 Task: Add Attachment from Trello to Card Card0000000150 in Board Board0000000038 in Workspace WS0000000013 in Trello. Add Cover Blue to Card Card0000000150 in Board Board0000000038 in Workspace WS0000000013 in Trello. Add "Copy Card To …" Button titled Button0000000150 to "bottom" of the list "To Do" to Card Card0000000150 in Board Board0000000038 in Workspace WS0000000013 in Trello. Add Description DS0000000150 to Card Card0000000150 in Board Board0000000038 in Workspace WS0000000013 in Trello. Add Comment CM0000000150 to Card Card0000000150 in Board Board0000000038 in Workspace WS0000000013 in Trello
Action: Mouse moved to (797, 361)
Screenshot: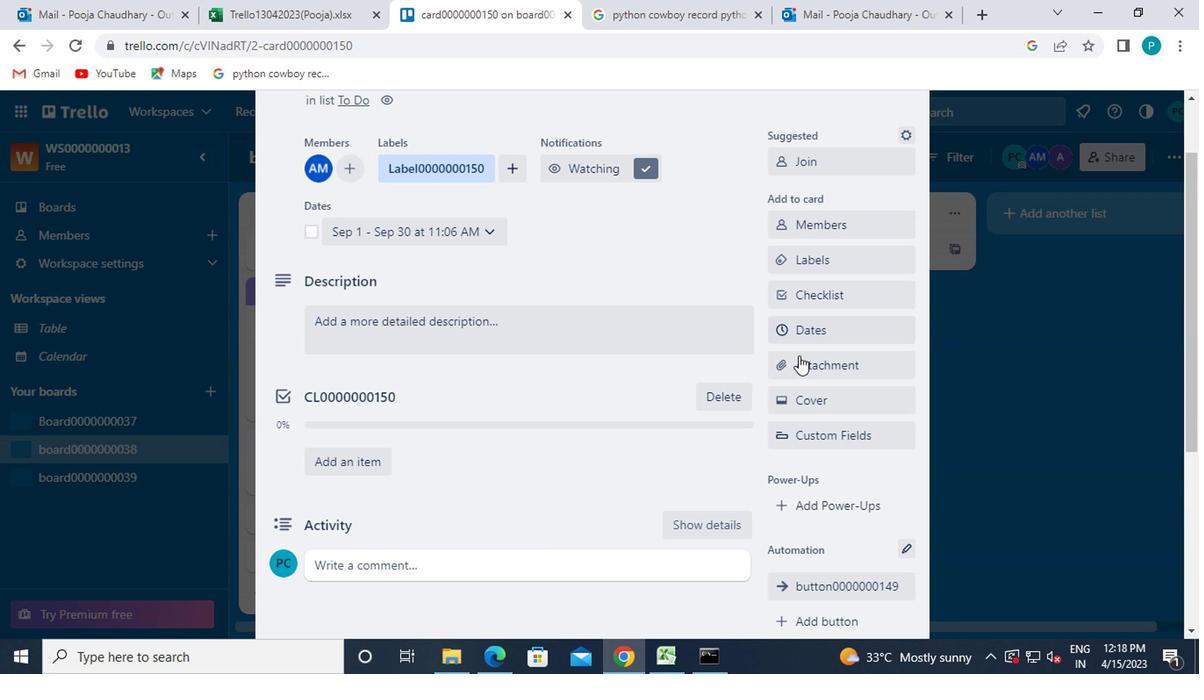 
Action: Mouse pressed left at (797, 361)
Screenshot: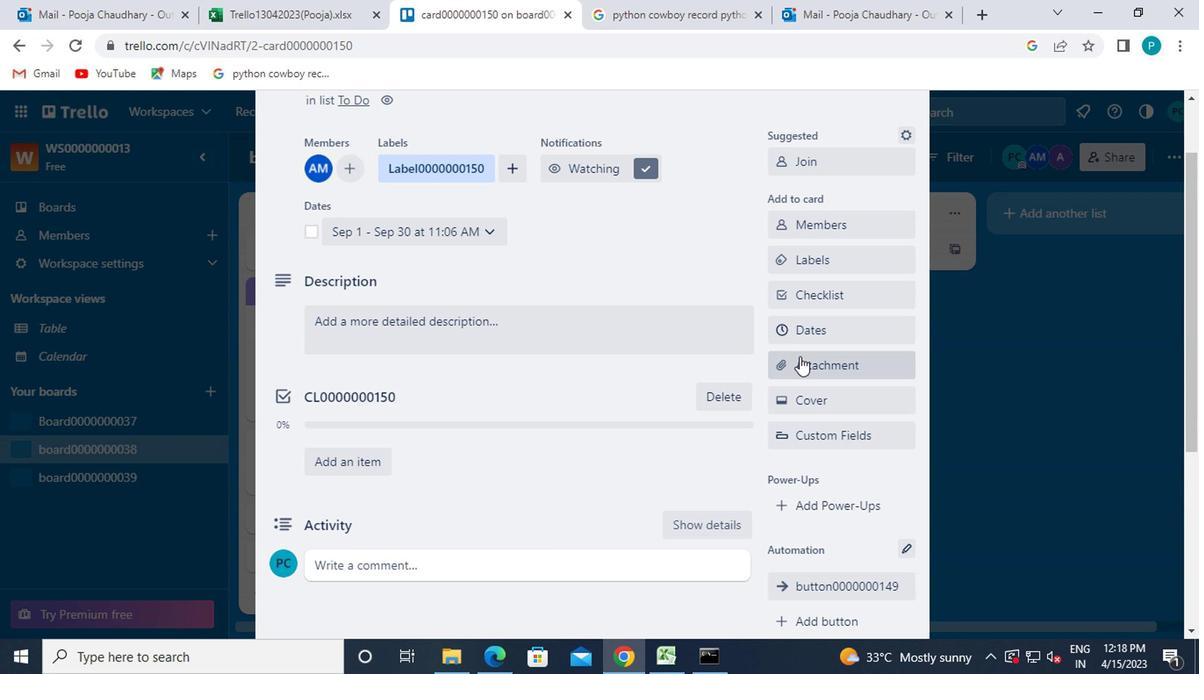 
Action: Mouse moved to (795, 216)
Screenshot: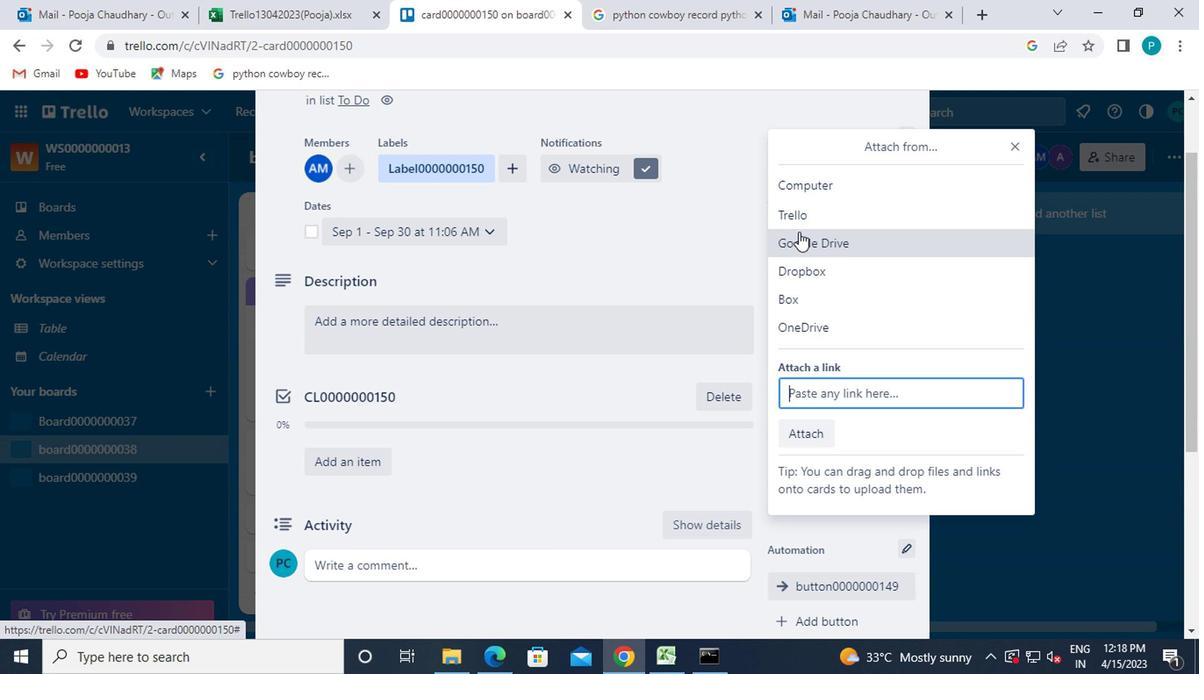 
Action: Mouse pressed left at (795, 216)
Screenshot: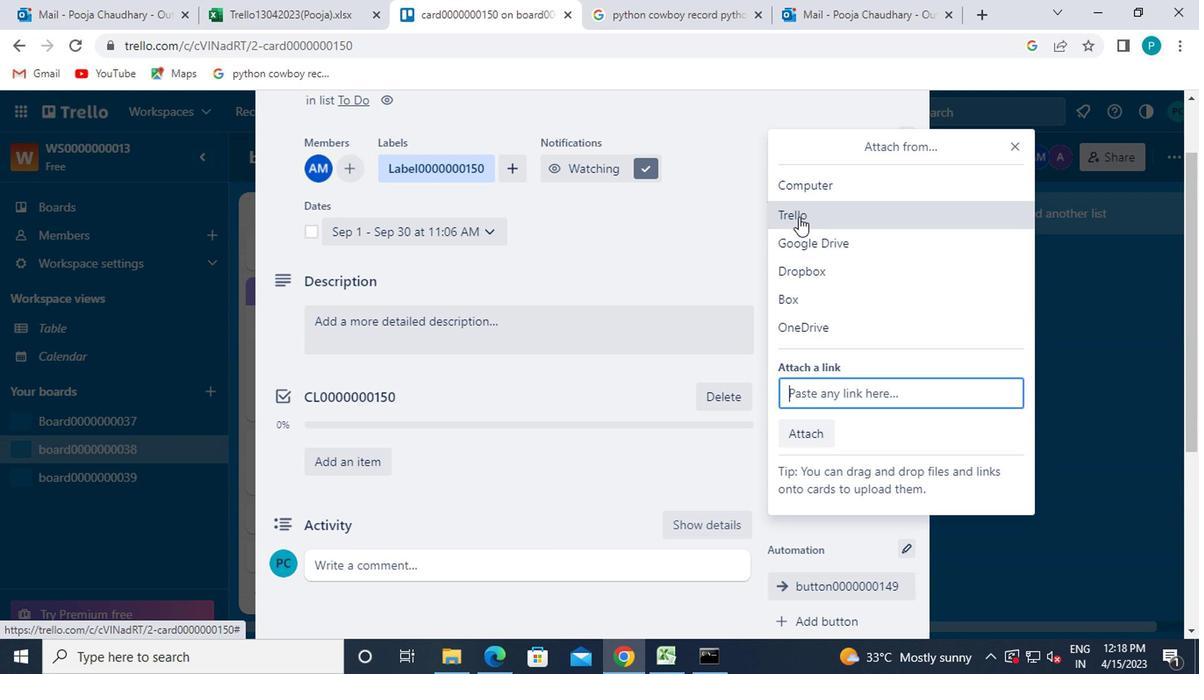 
Action: Mouse moved to (822, 314)
Screenshot: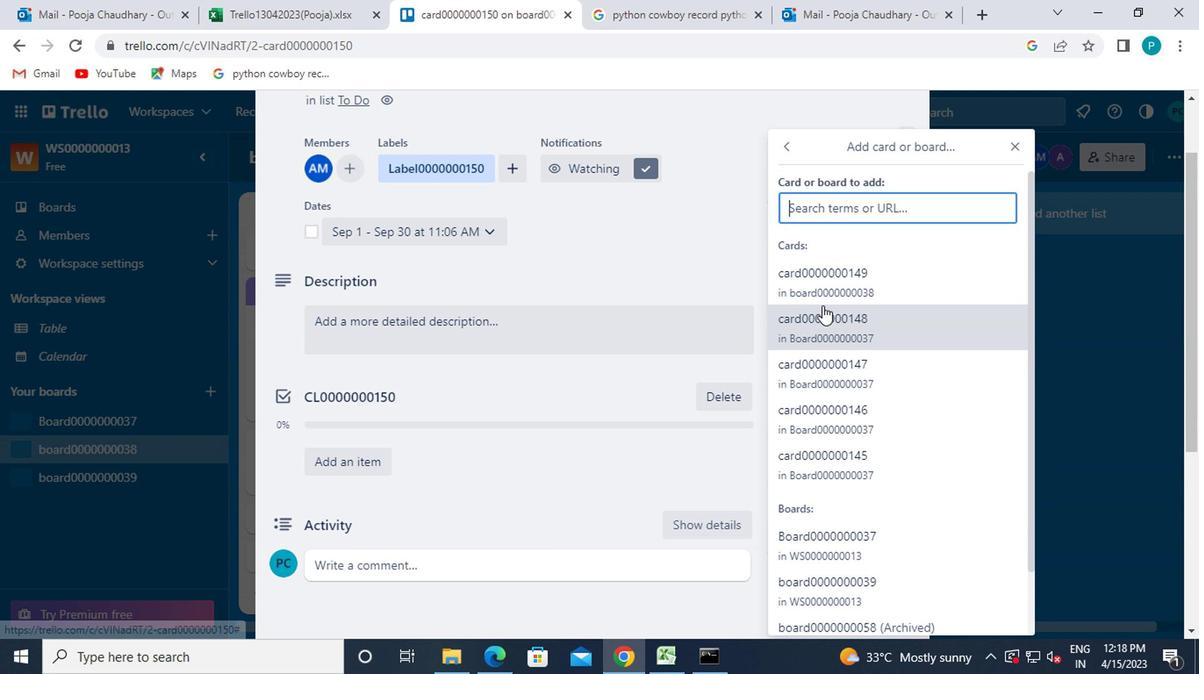 
Action: Mouse pressed left at (822, 314)
Screenshot: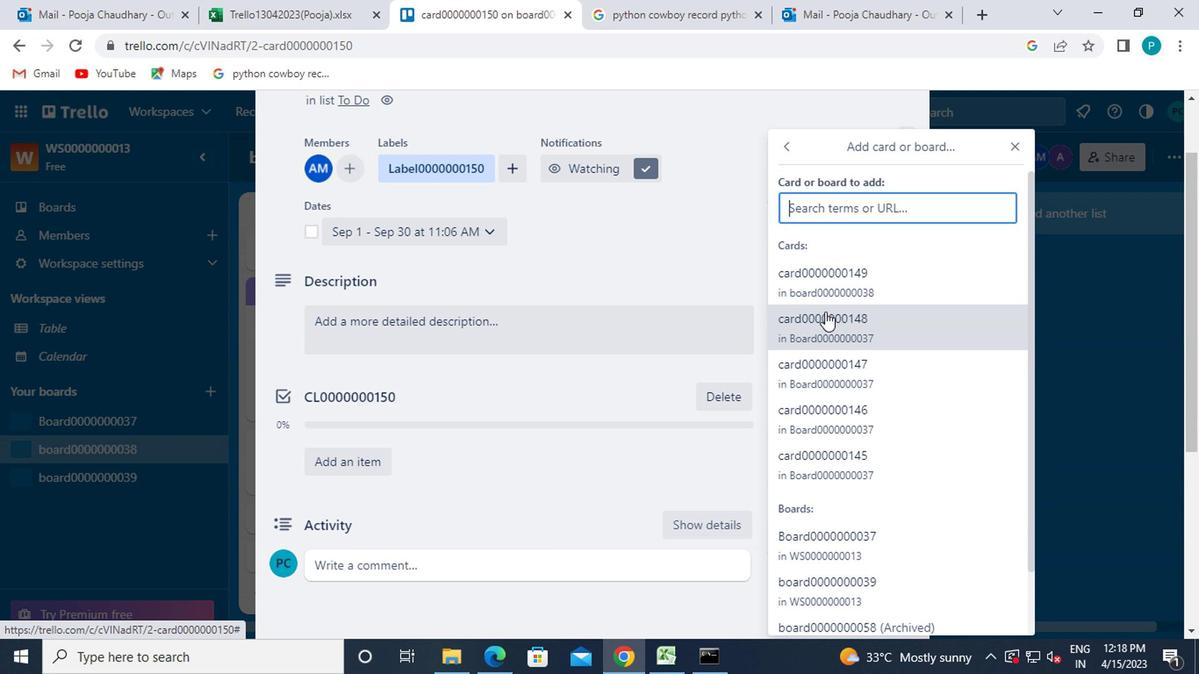 
Action: Mouse moved to (864, 294)
Screenshot: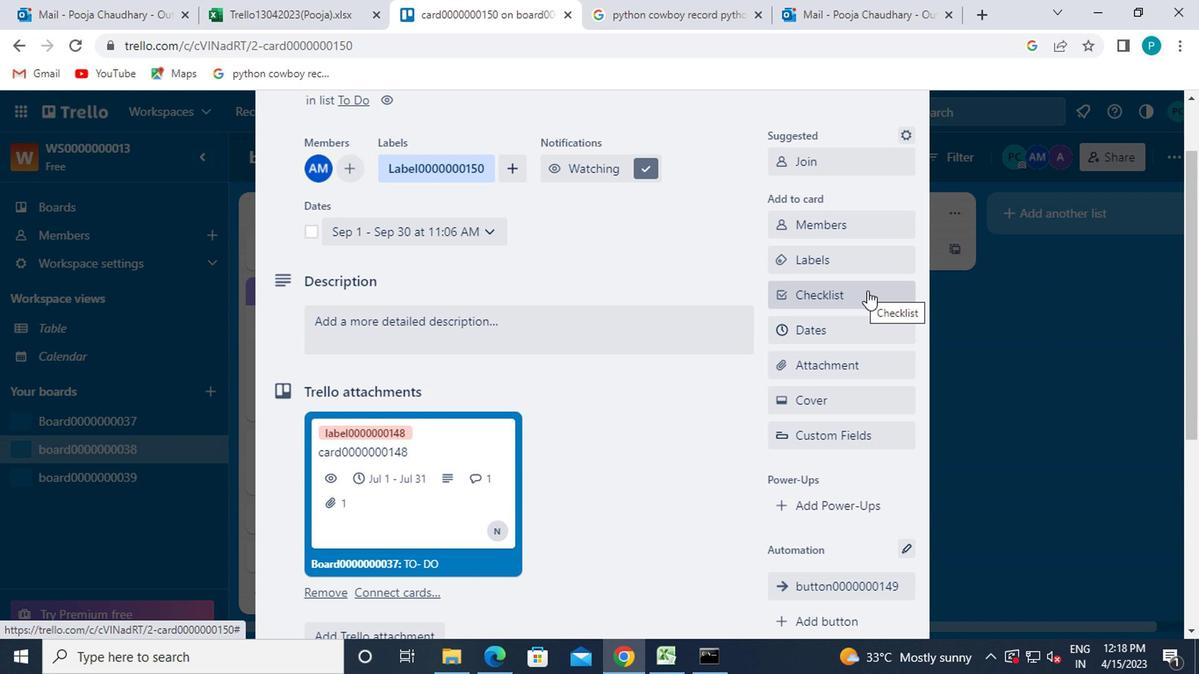 
Action: Mouse scrolled (864, 293) with delta (0, -1)
Screenshot: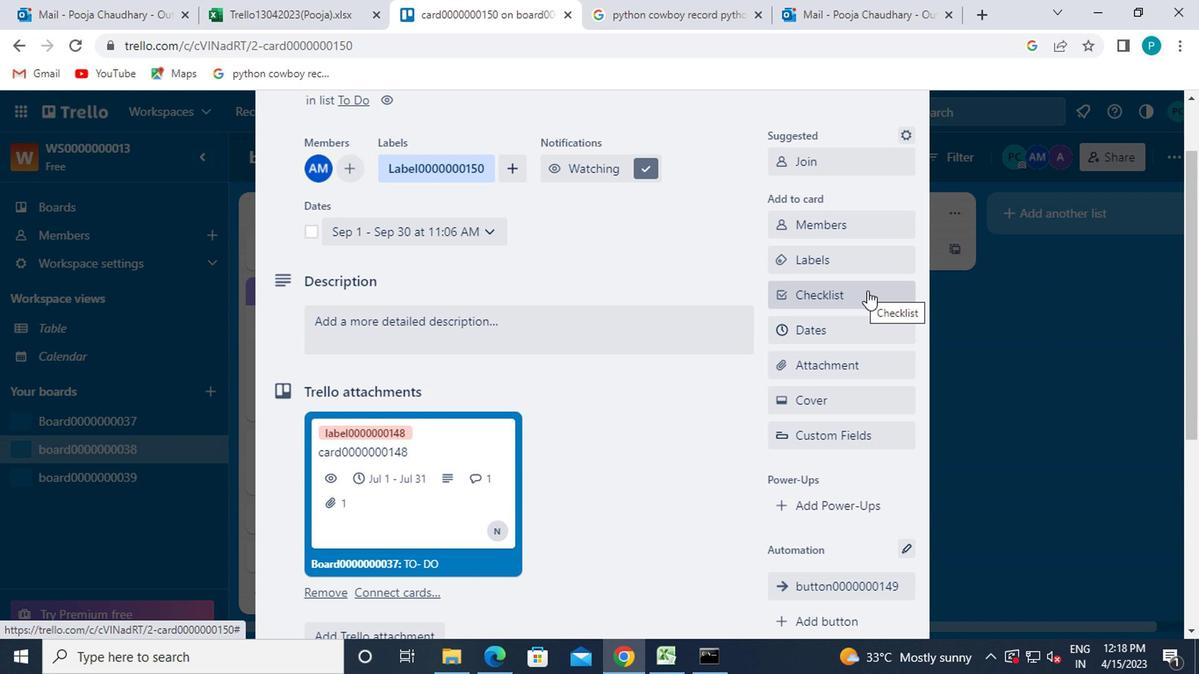 
Action: Mouse moved to (864, 295)
Screenshot: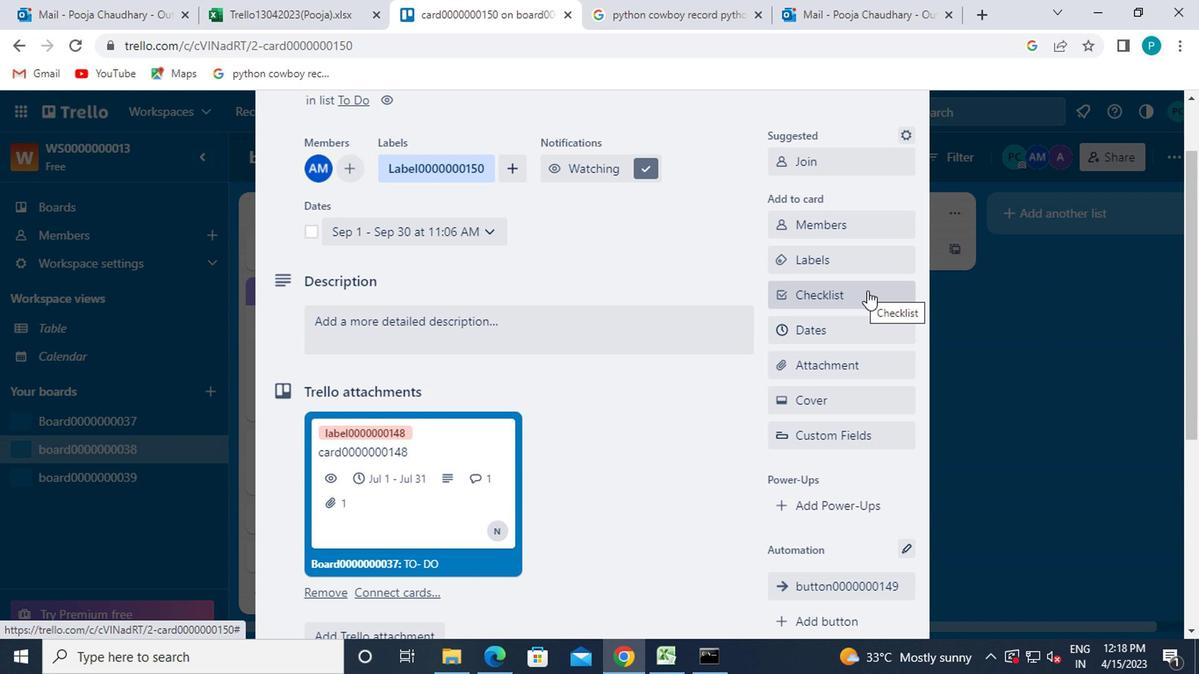 
Action: Mouse scrolled (864, 294) with delta (0, 0)
Screenshot: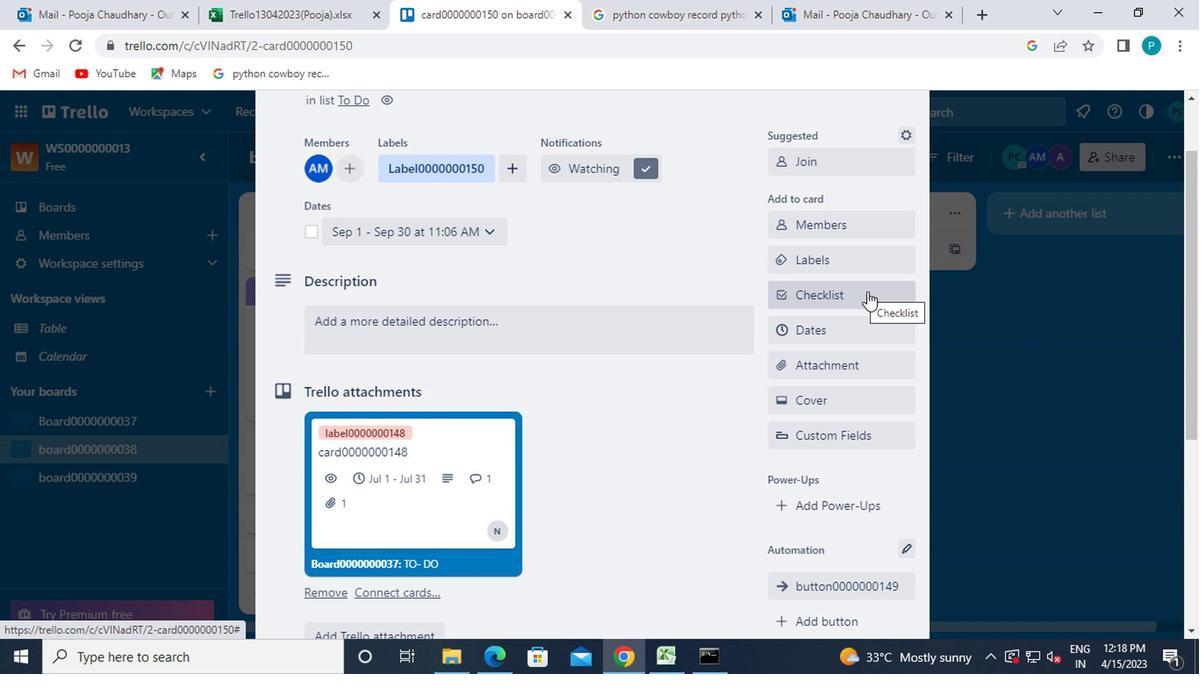 
Action: Mouse moved to (818, 227)
Screenshot: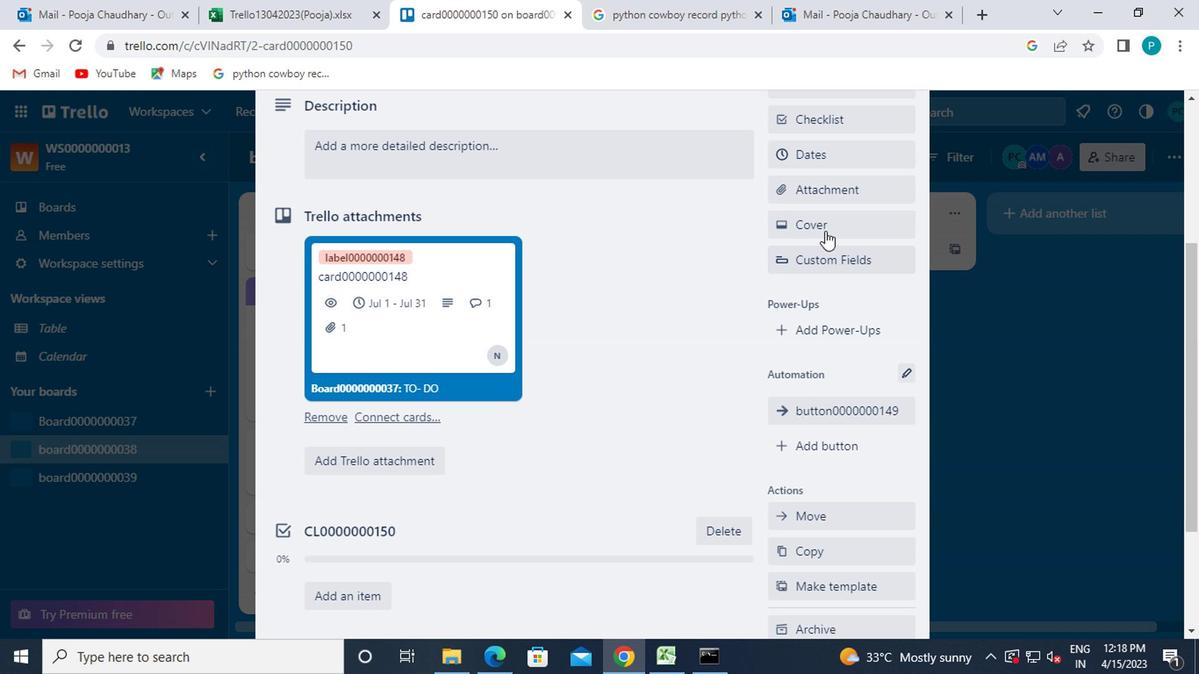 
Action: Mouse pressed left at (818, 227)
Screenshot: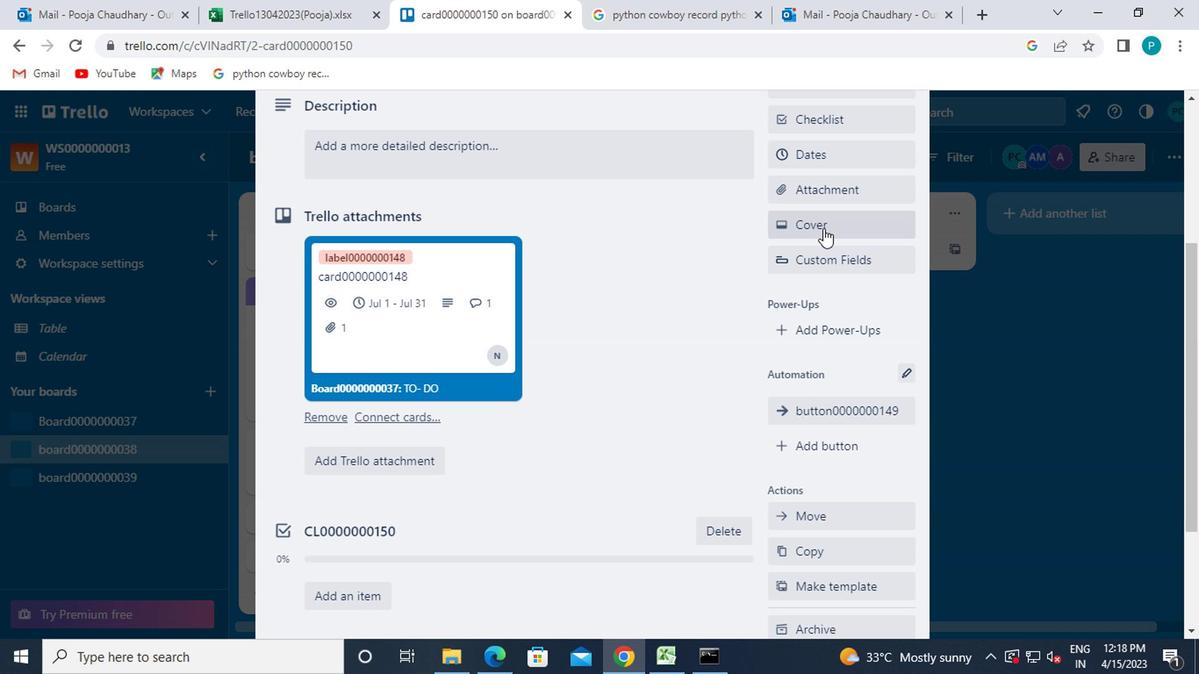 
Action: Mouse moved to (809, 333)
Screenshot: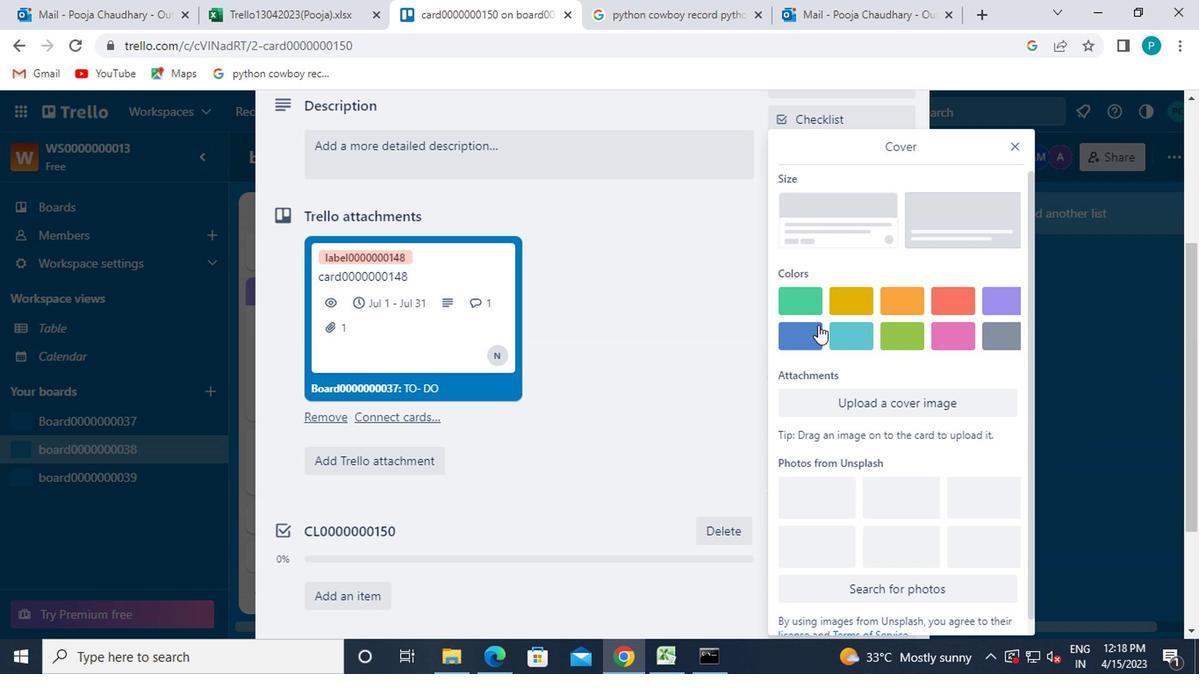 
Action: Mouse pressed left at (809, 333)
Screenshot: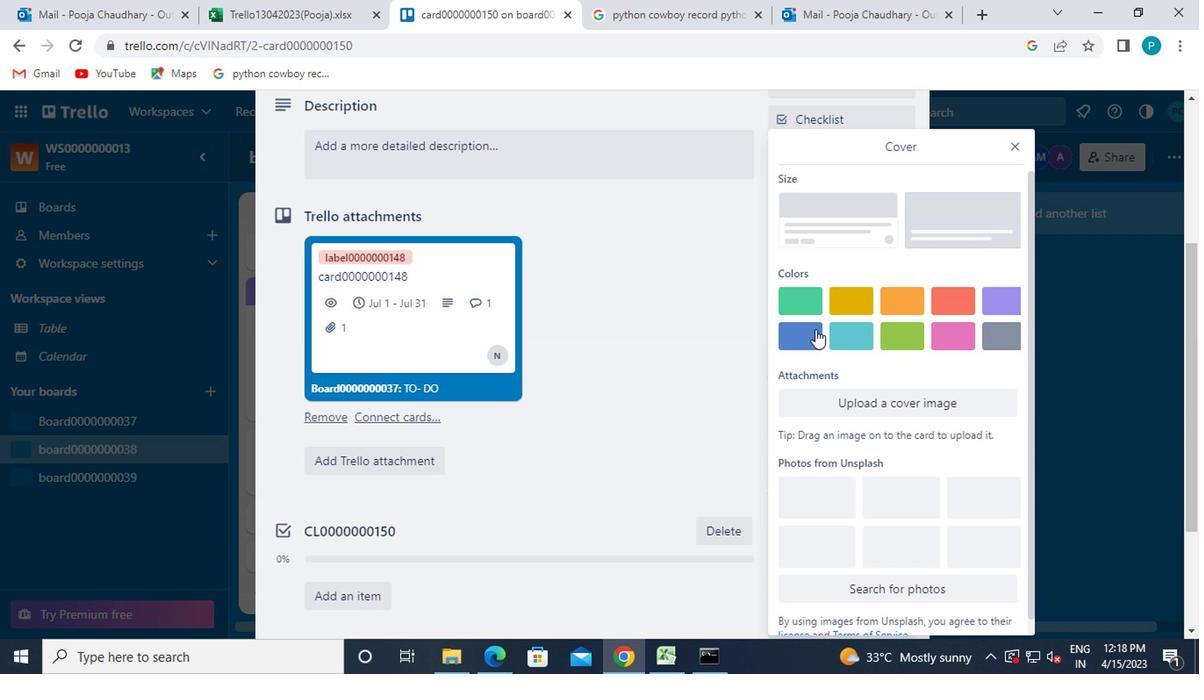 
Action: Mouse moved to (1005, 145)
Screenshot: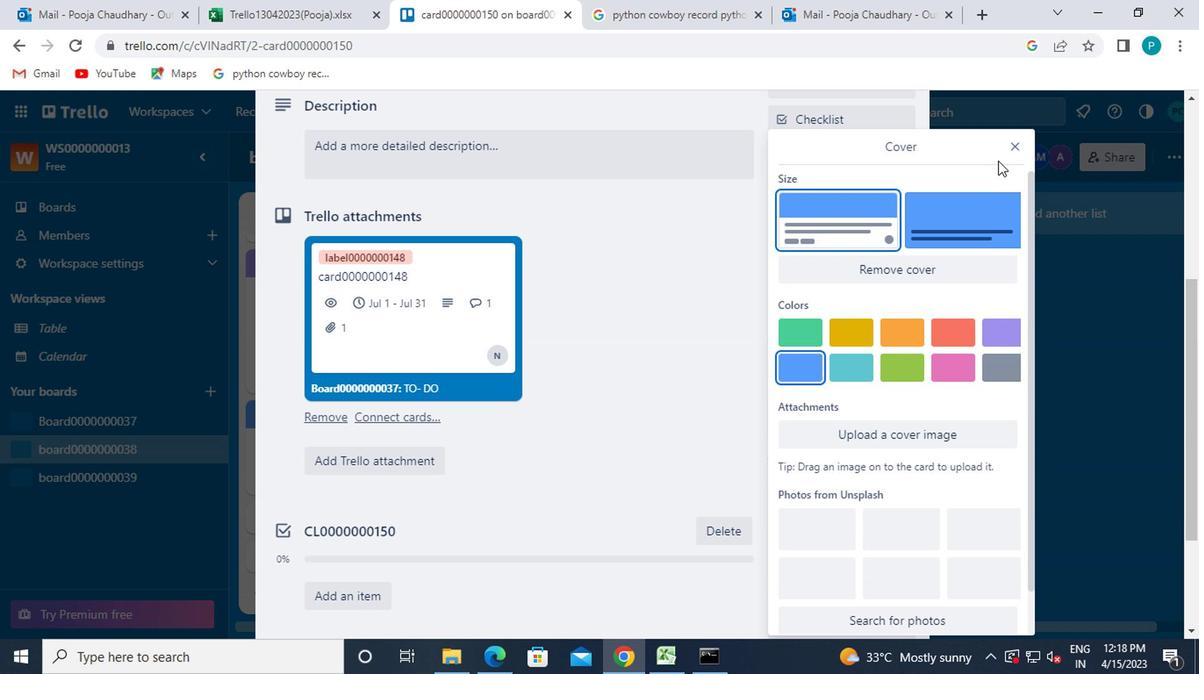 
Action: Mouse pressed left at (1005, 145)
Screenshot: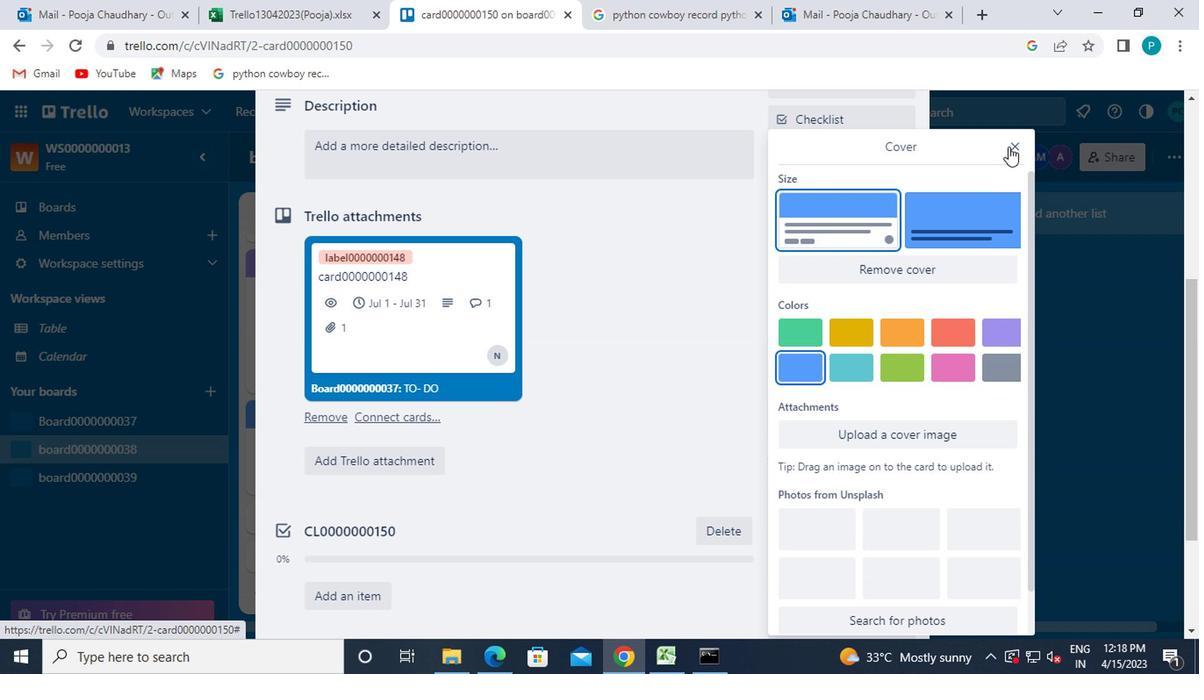 
Action: Mouse moved to (814, 418)
Screenshot: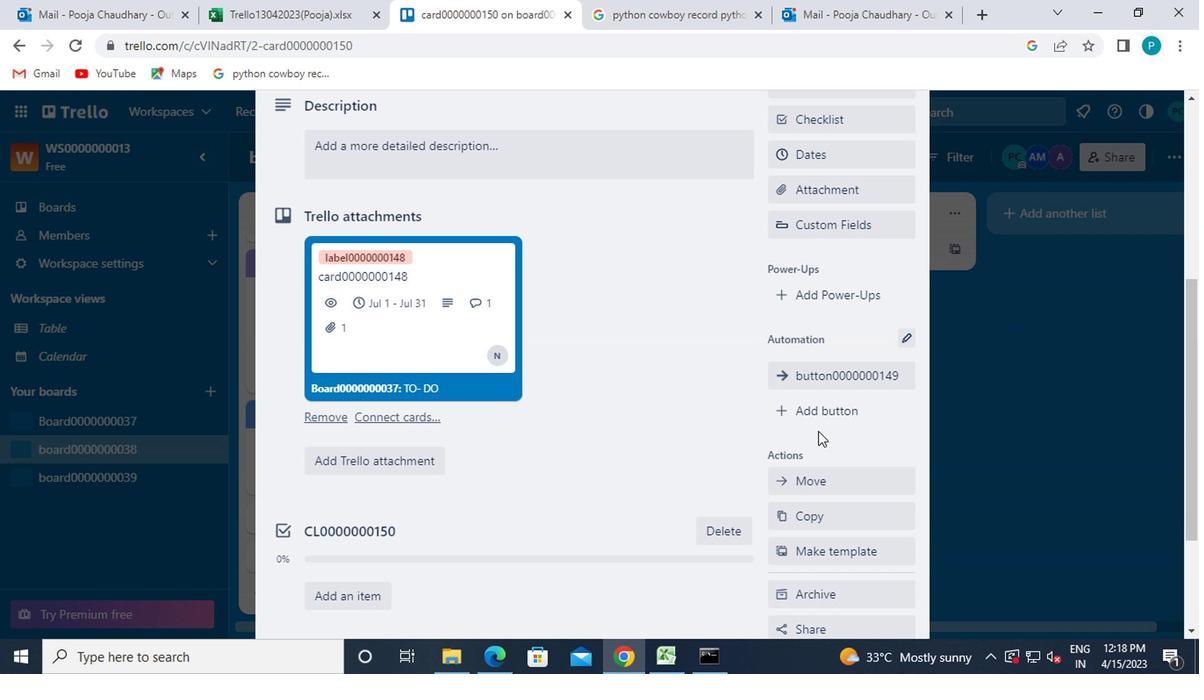 
Action: Mouse pressed left at (814, 418)
Screenshot: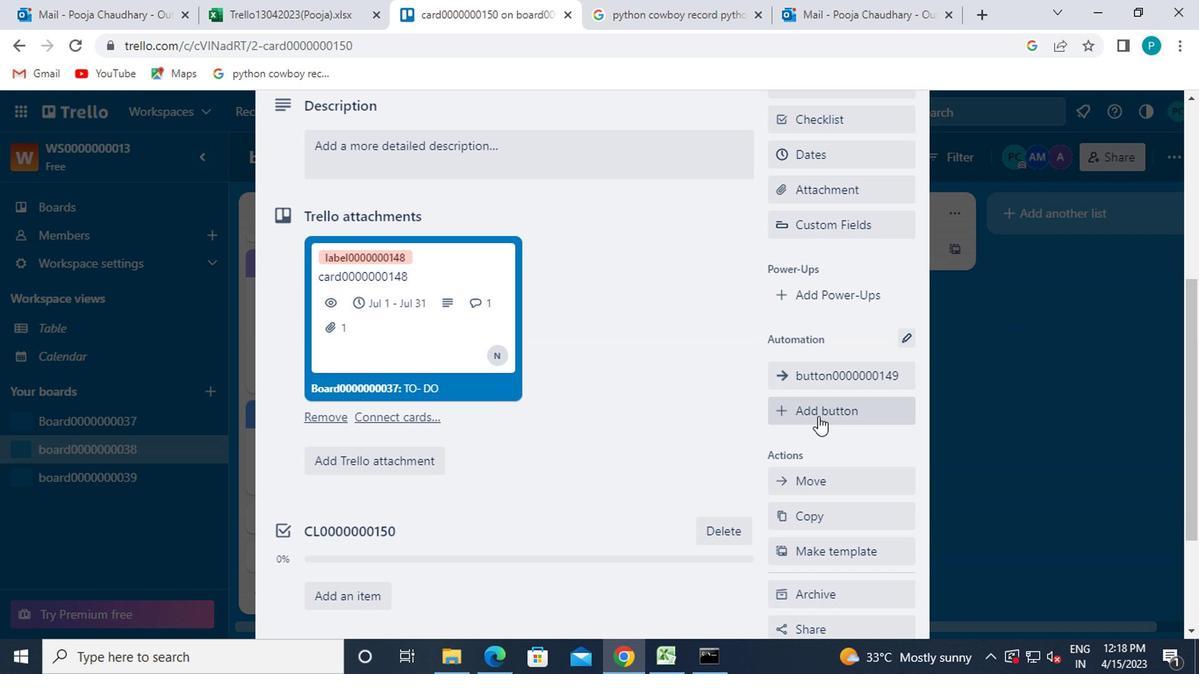 
Action: Mouse moved to (825, 254)
Screenshot: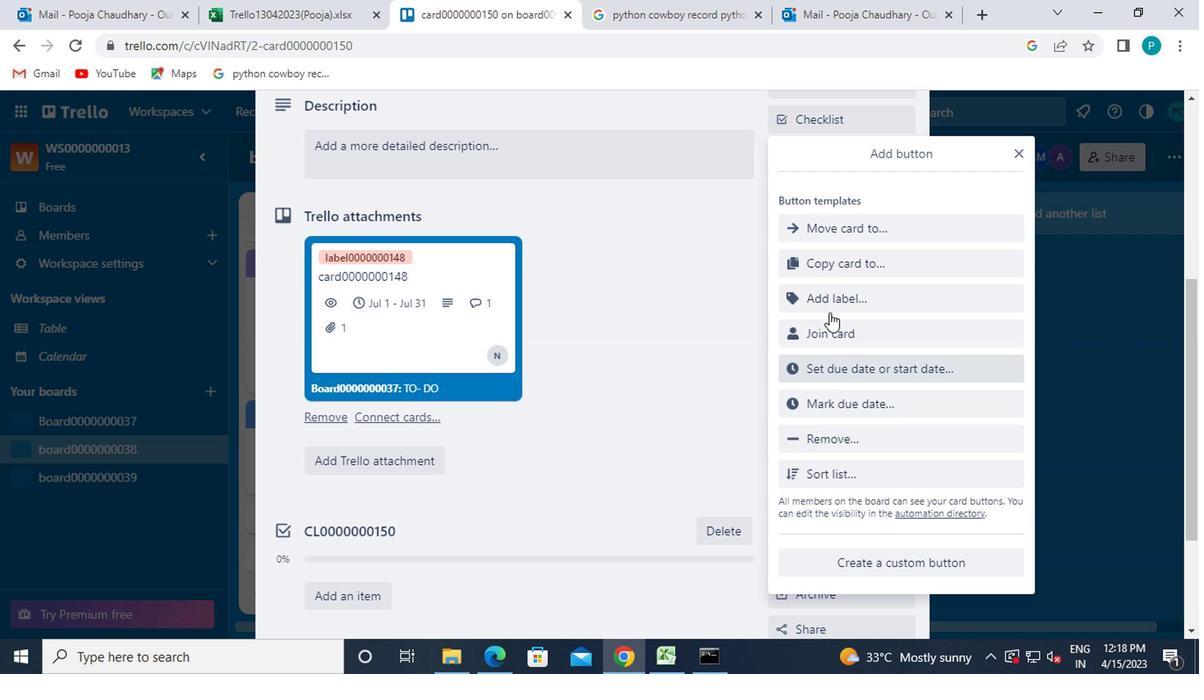 
Action: Mouse pressed left at (825, 254)
Screenshot: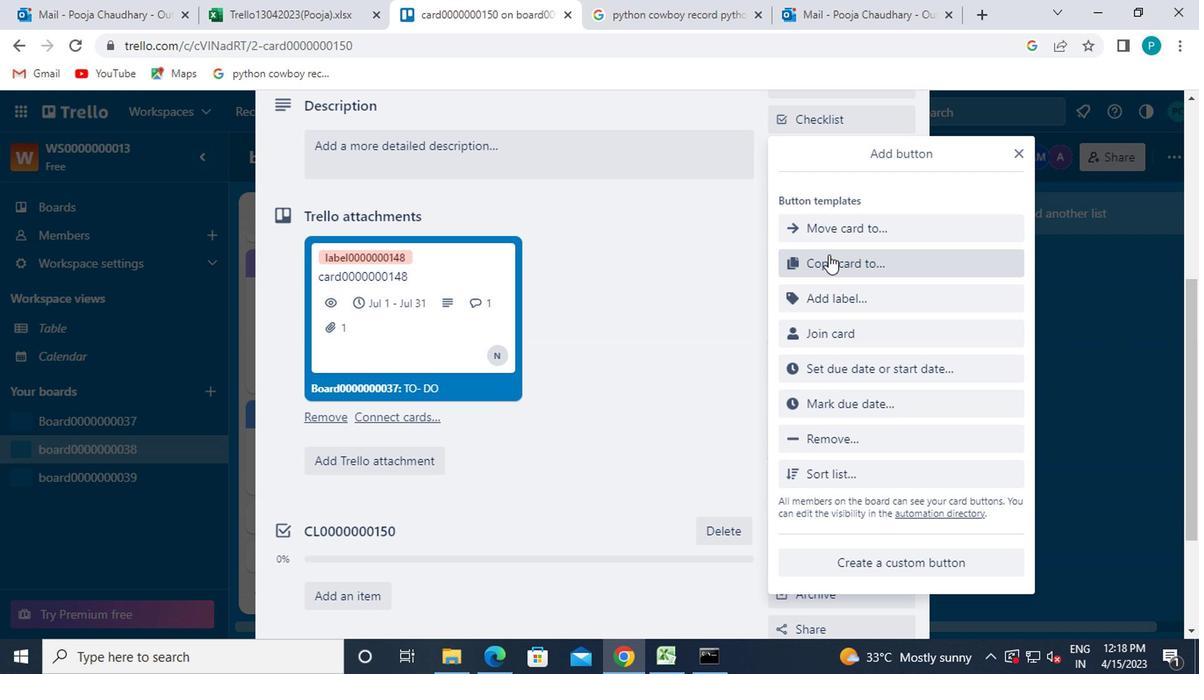 
Action: Mouse moved to (830, 221)
Screenshot: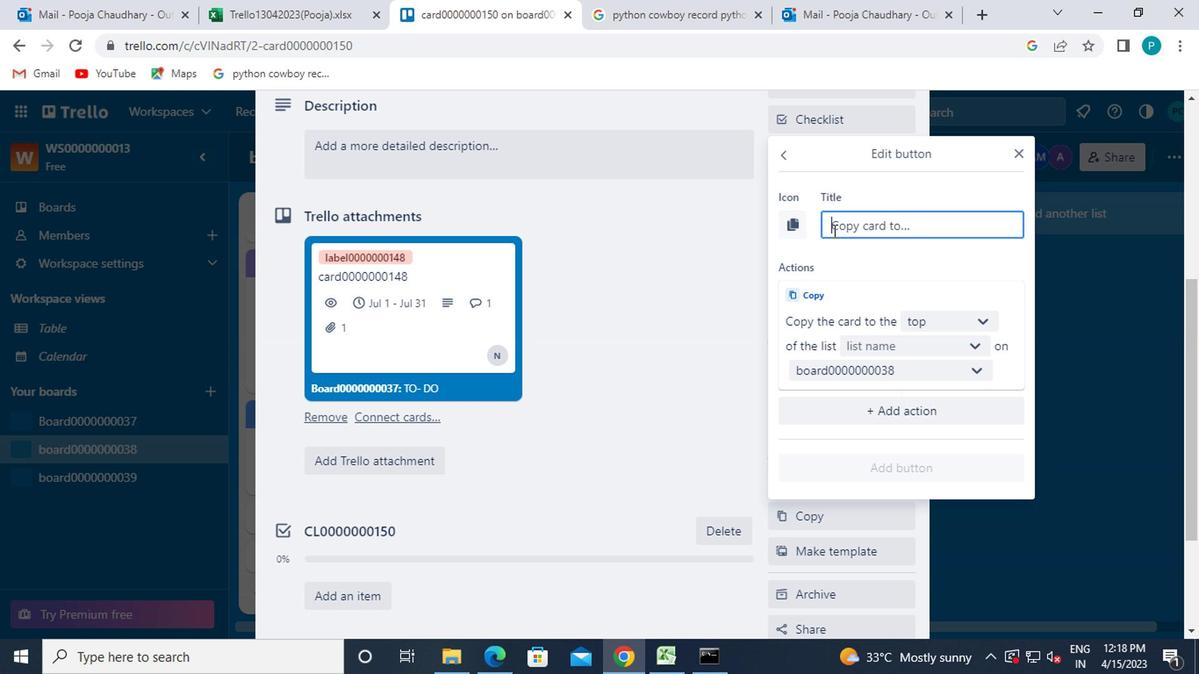 
Action: Mouse pressed left at (830, 221)
Screenshot: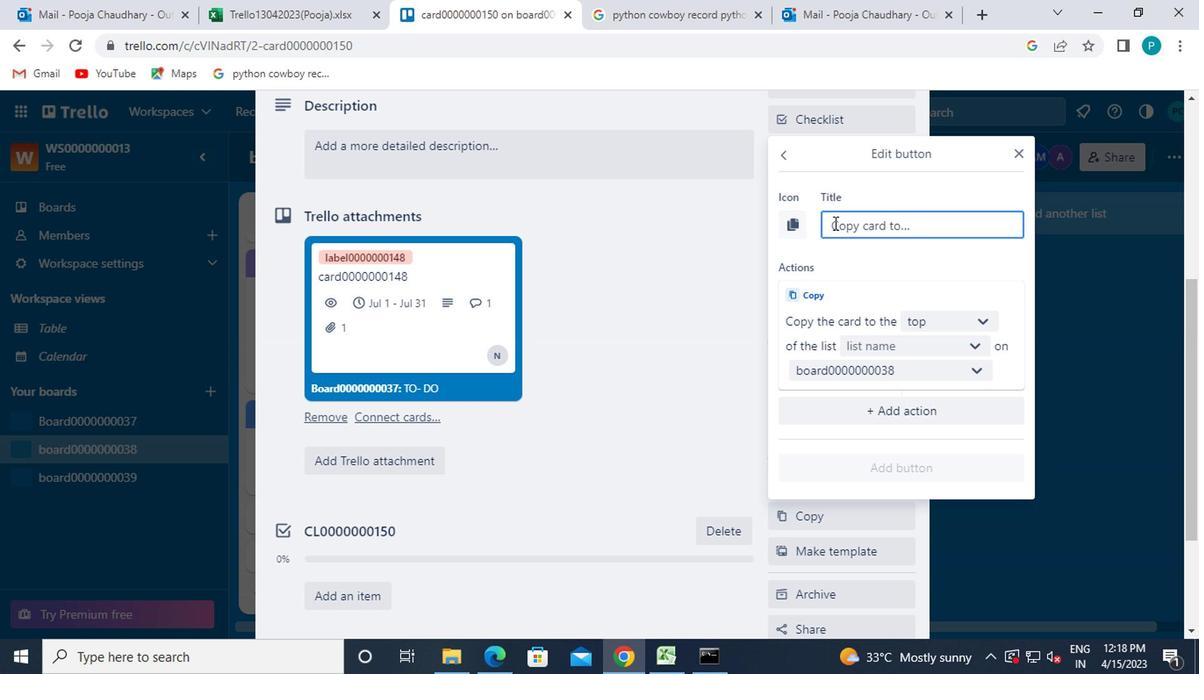 
Action: Key pressed button0000000150
Screenshot: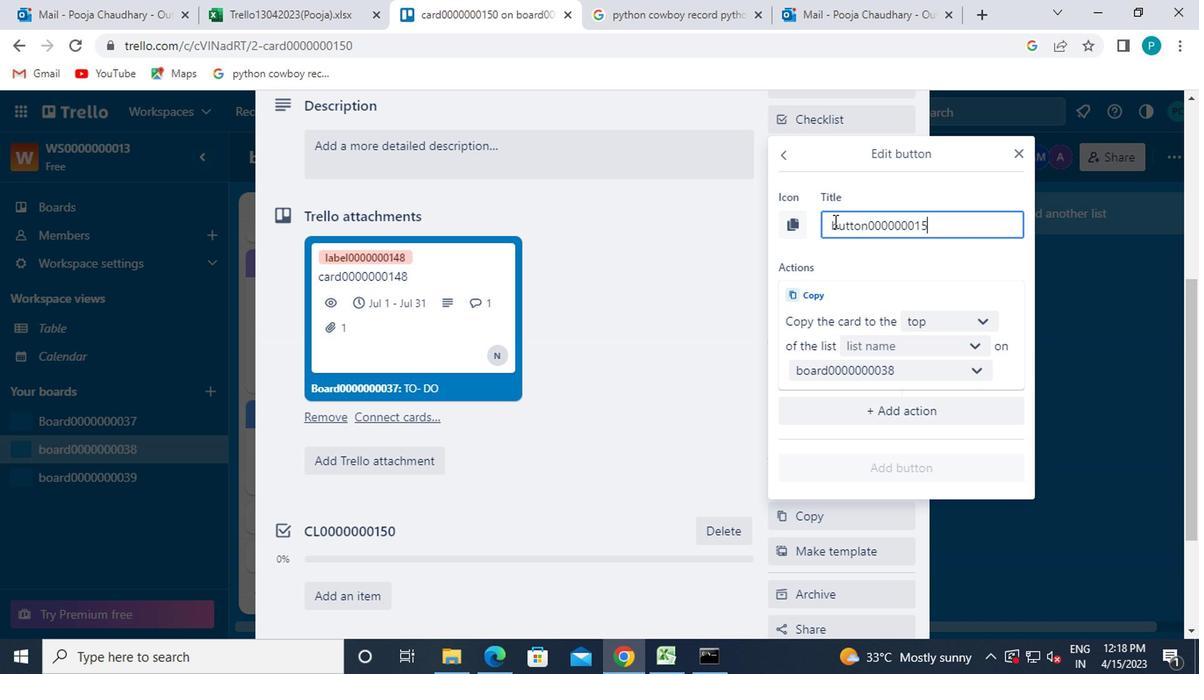 
Action: Mouse moved to (920, 316)
Screenshot: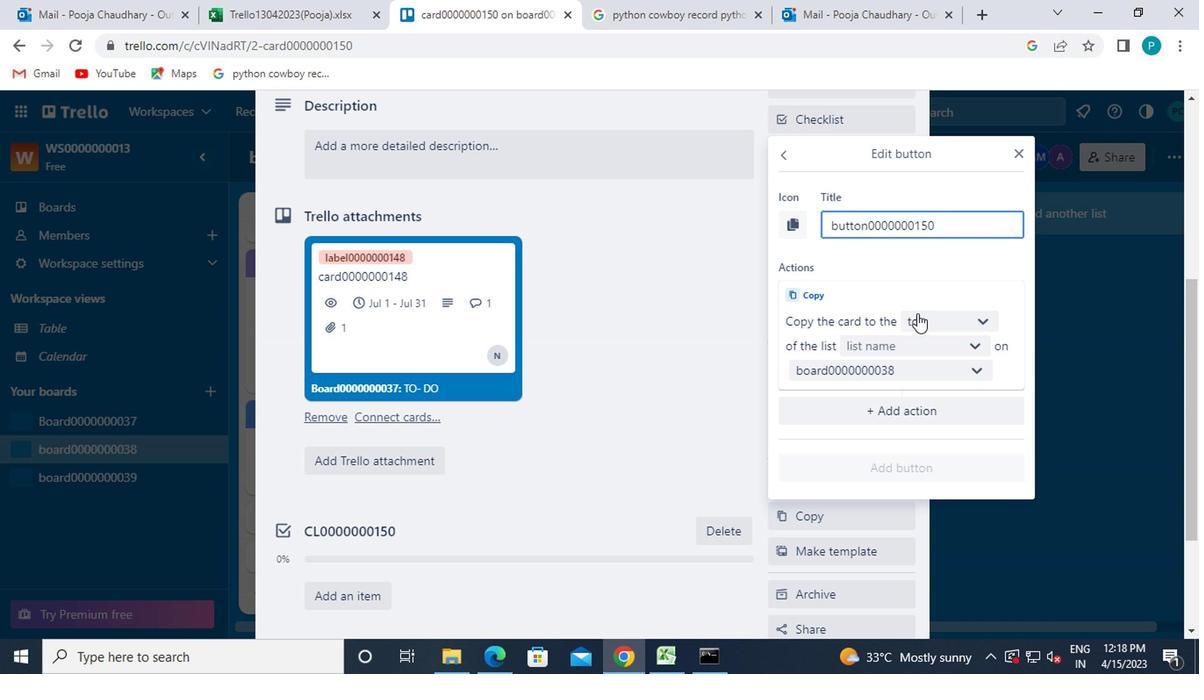 
Action: Mouse pressed left at (920, 316)
Screenshot: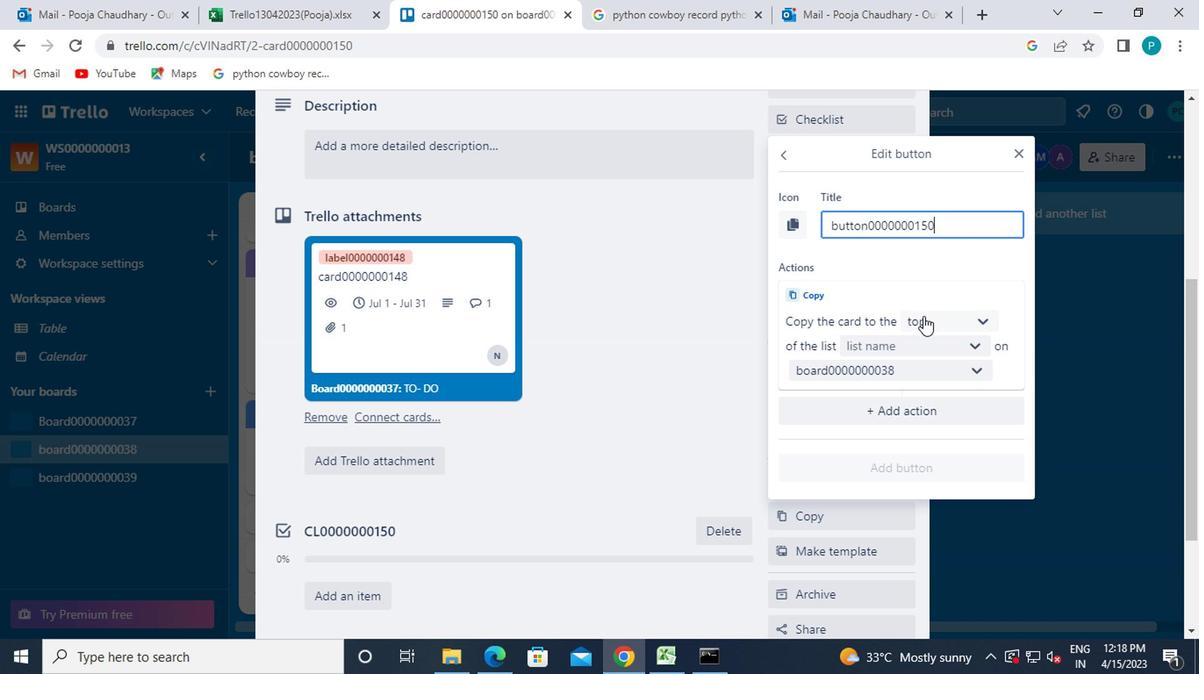 
Action: Mouse moved to (932, 384)
Screenshot: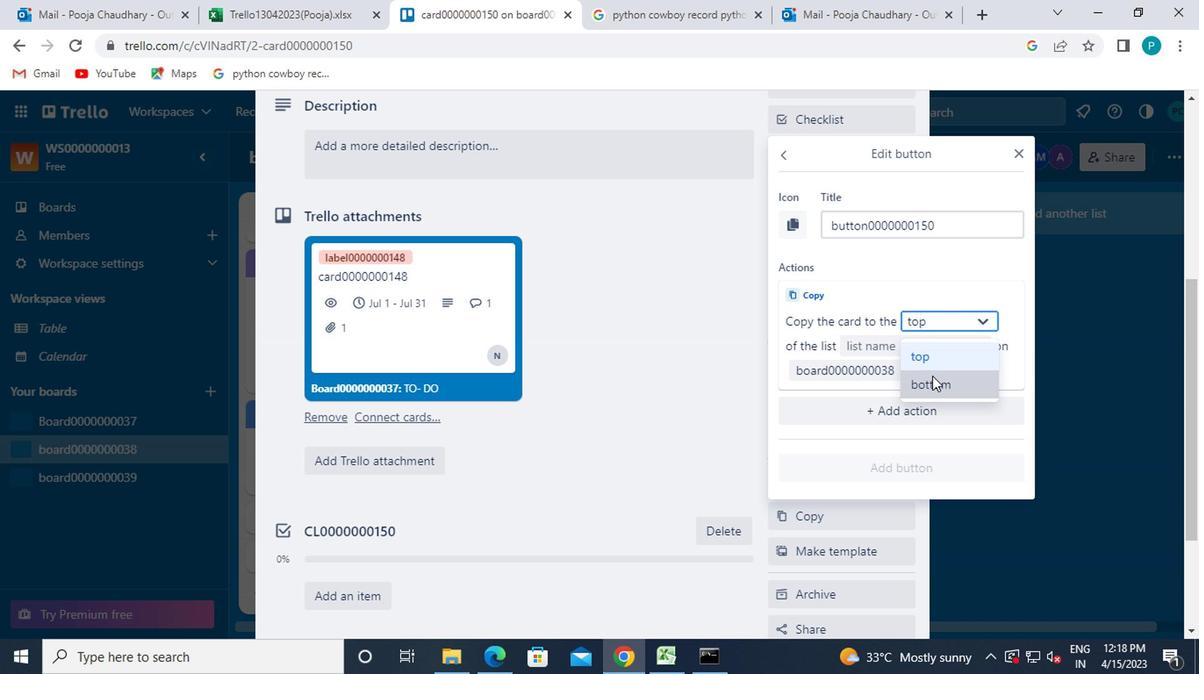 
Action: Mouse pressed left at (932, 384)
Screenshot: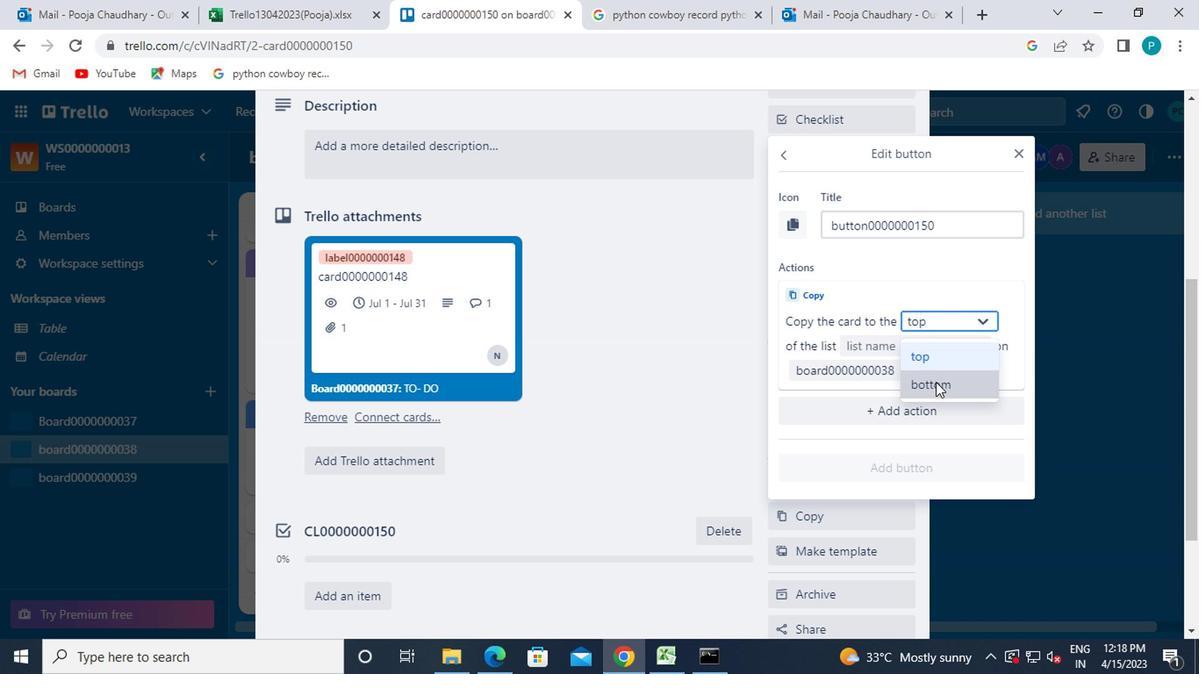 
Action: Mouse moved to (897, 353)
Screenshot: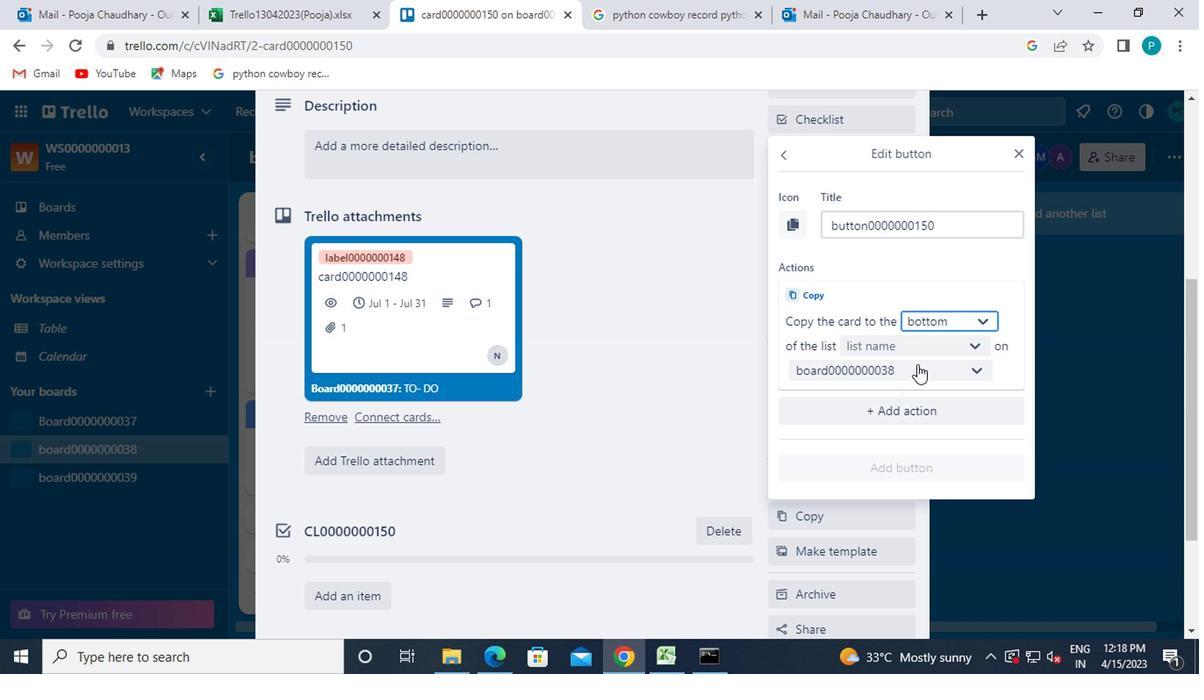 
Action: Mouse pressed left at (897, 353)
Screenshot: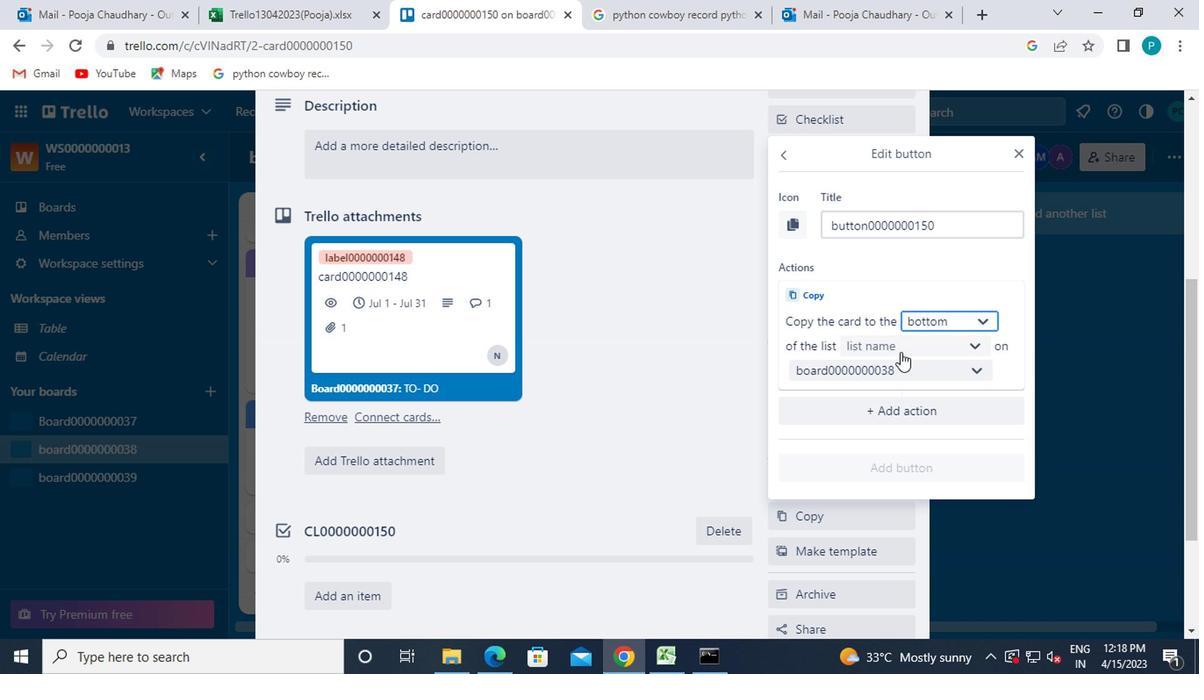 
Action: Mouse moved to (918, 382)
Screenshot: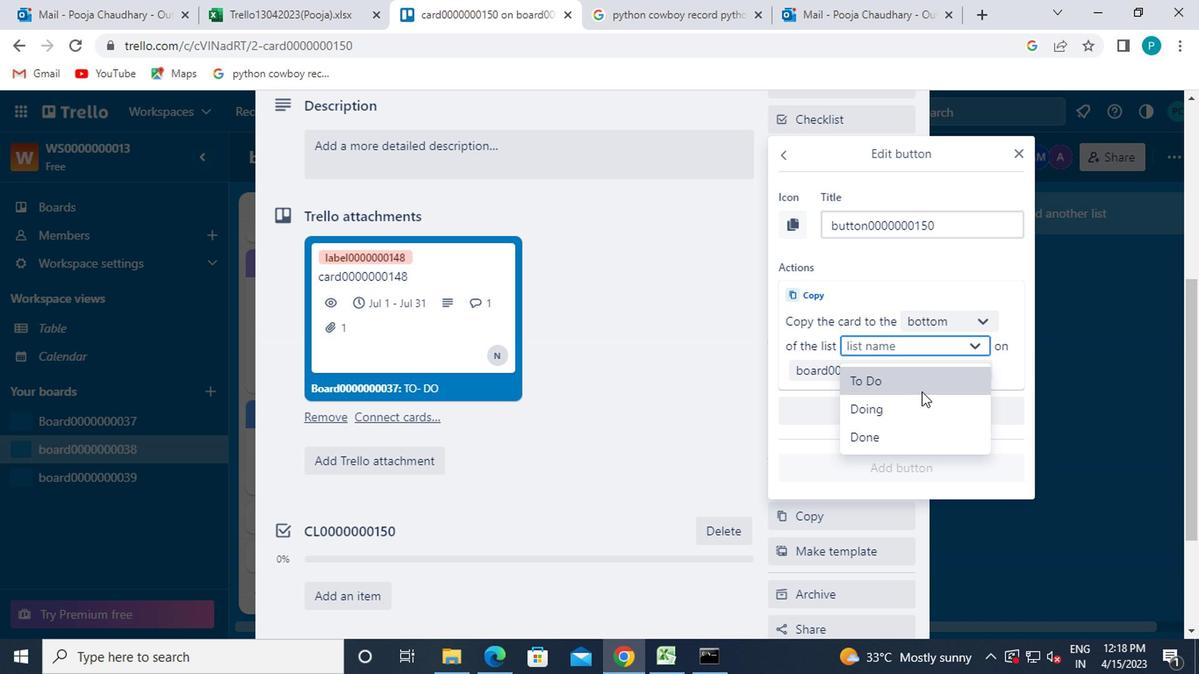 
Action: Mouse pressed left at (918, 382)
Screenshot: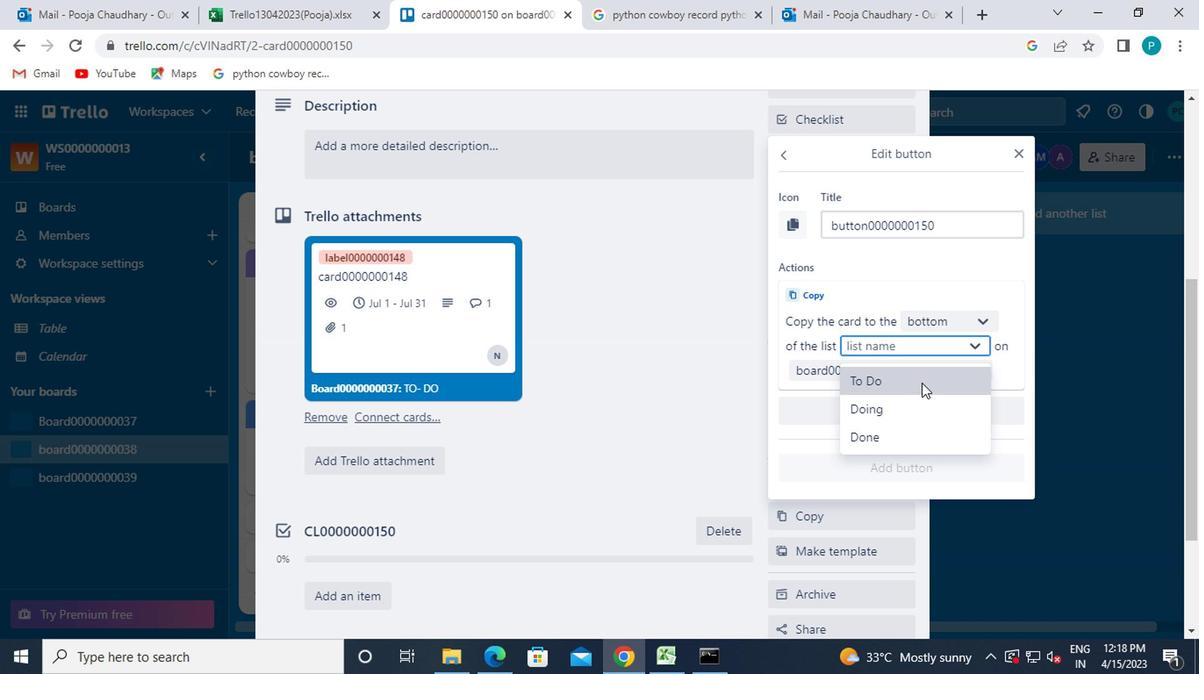 
Action: Mouse moved to (879, 468)
Screenshot: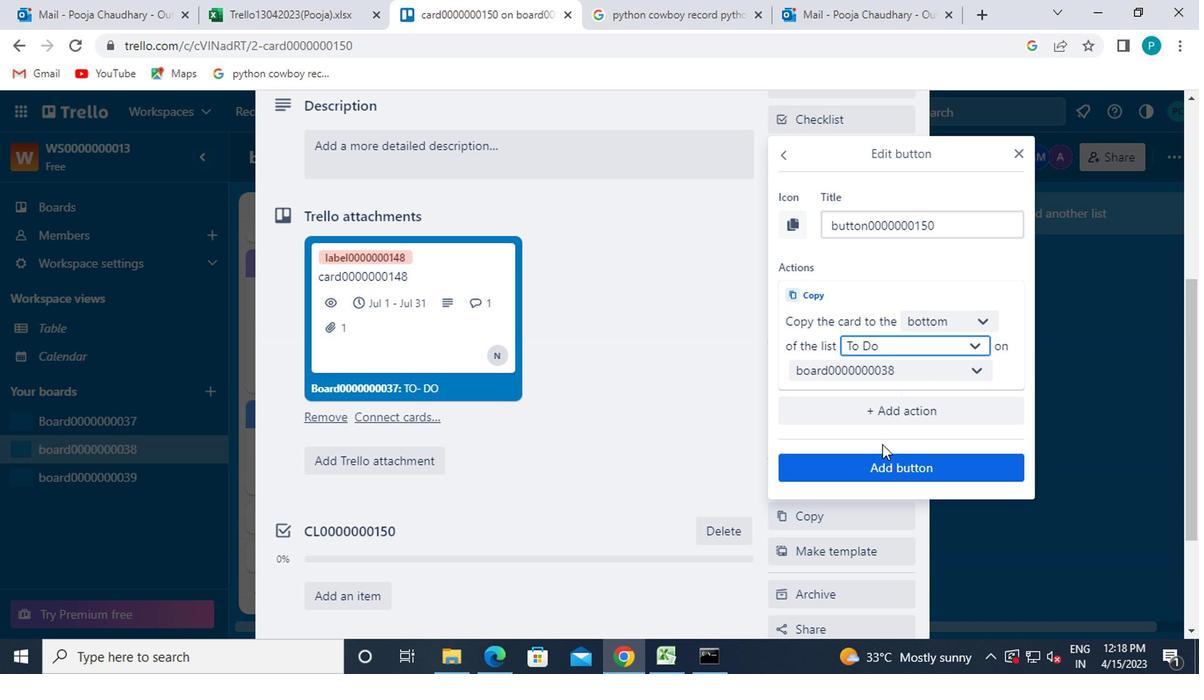 
Action: Mouse pressed left at (879, 468)
Screenshot: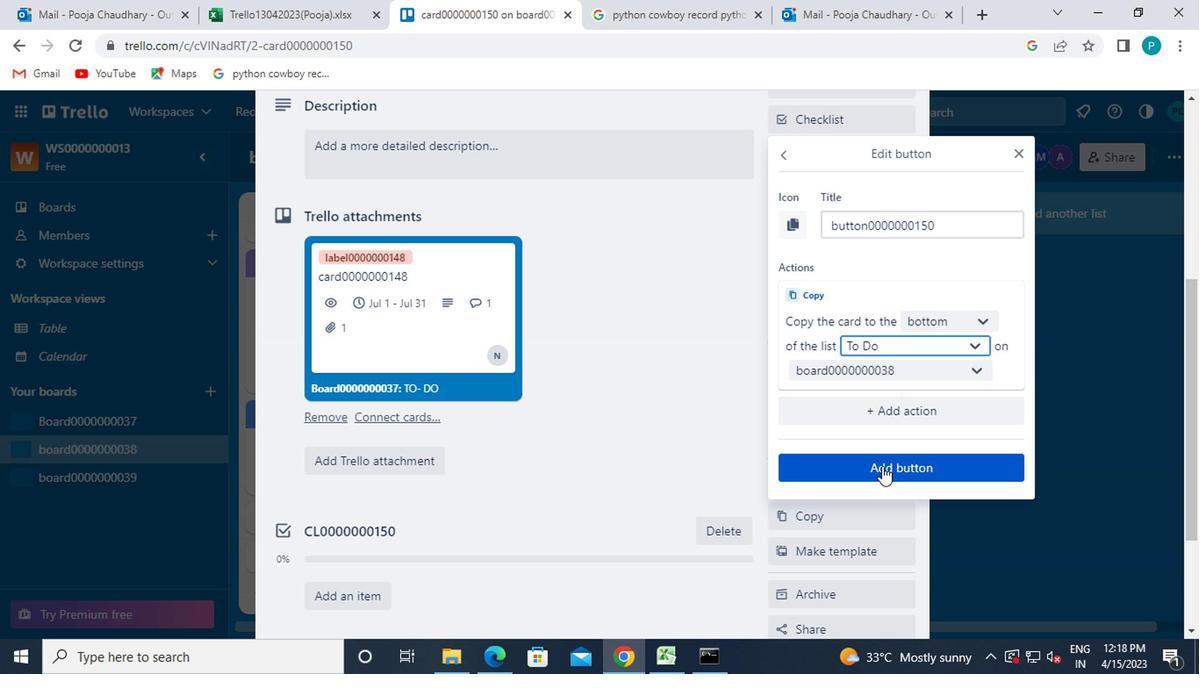 
Action: Mouse moved to (637, 460)
Screenshot: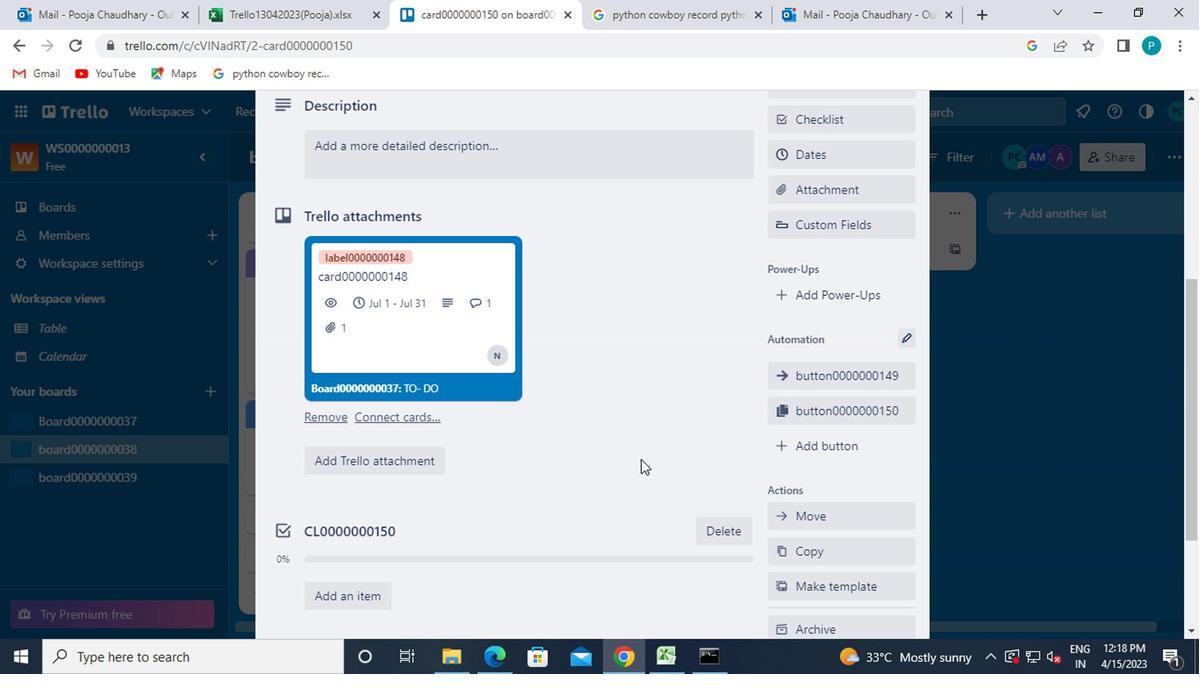 
Action: Mouse scrolled (637, 461) with delta (0, 1)
Screenshot: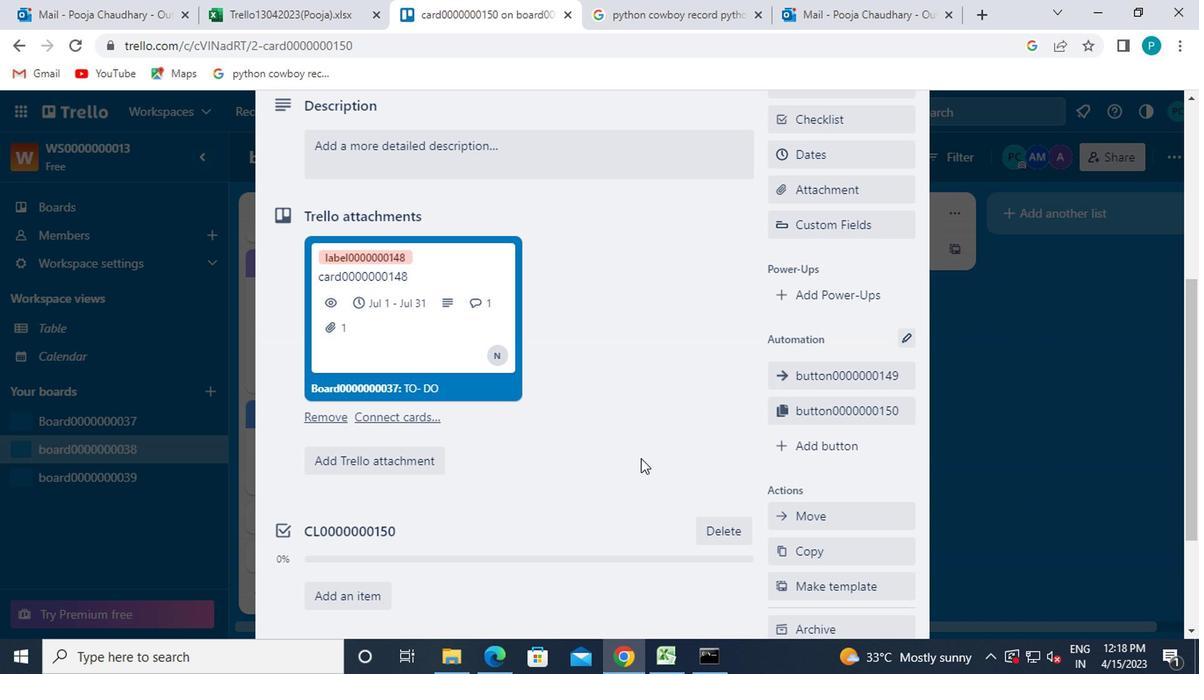
Action: Mouse moved to (638, 459)
Screenshot: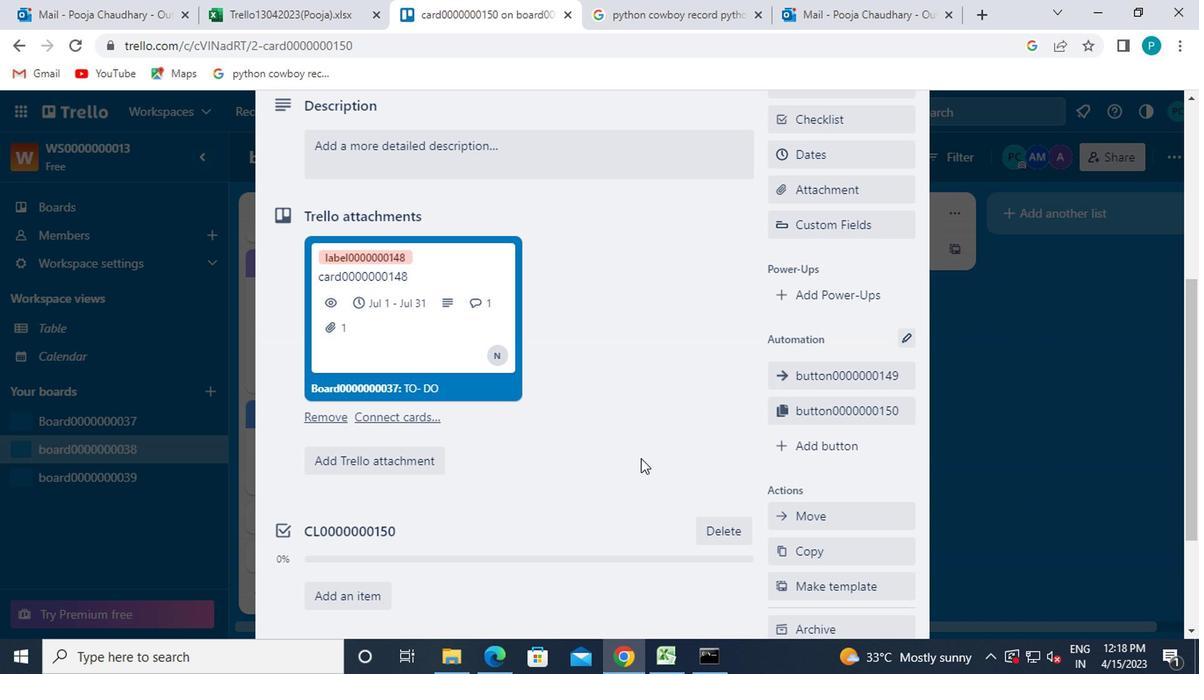 
Action: Mouse scrolled (638, 460) with delta (0, 0)
Screenshot: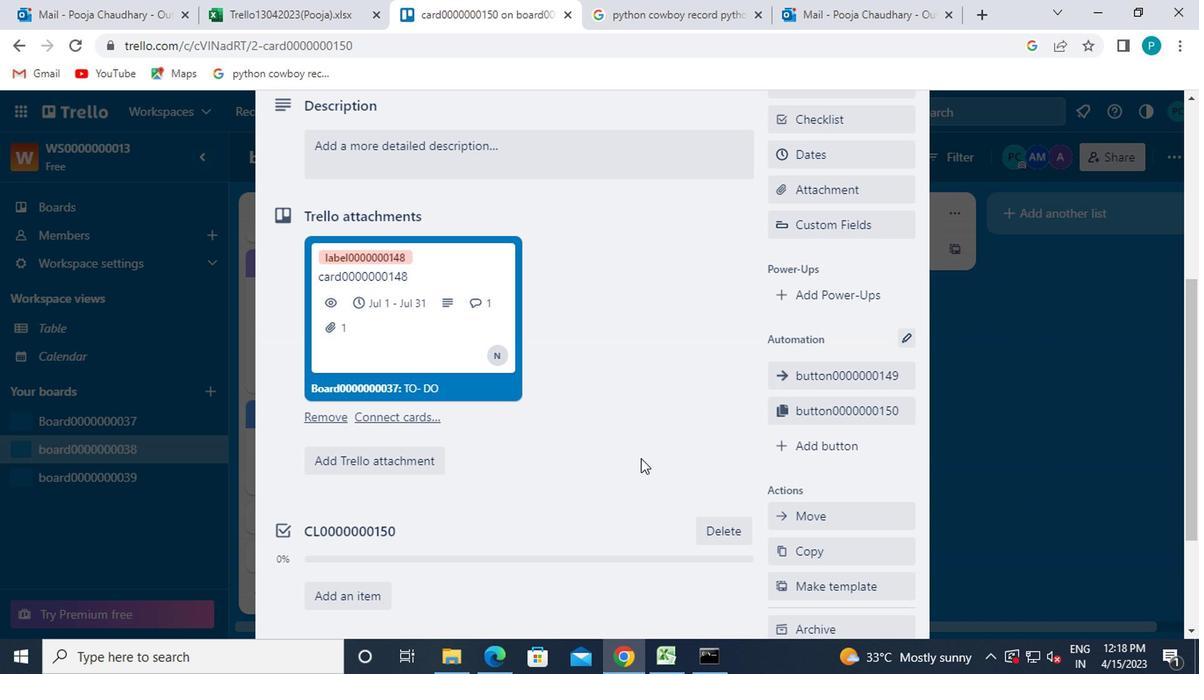 
Action: Mouse moved to (483, 333)
Screenshot: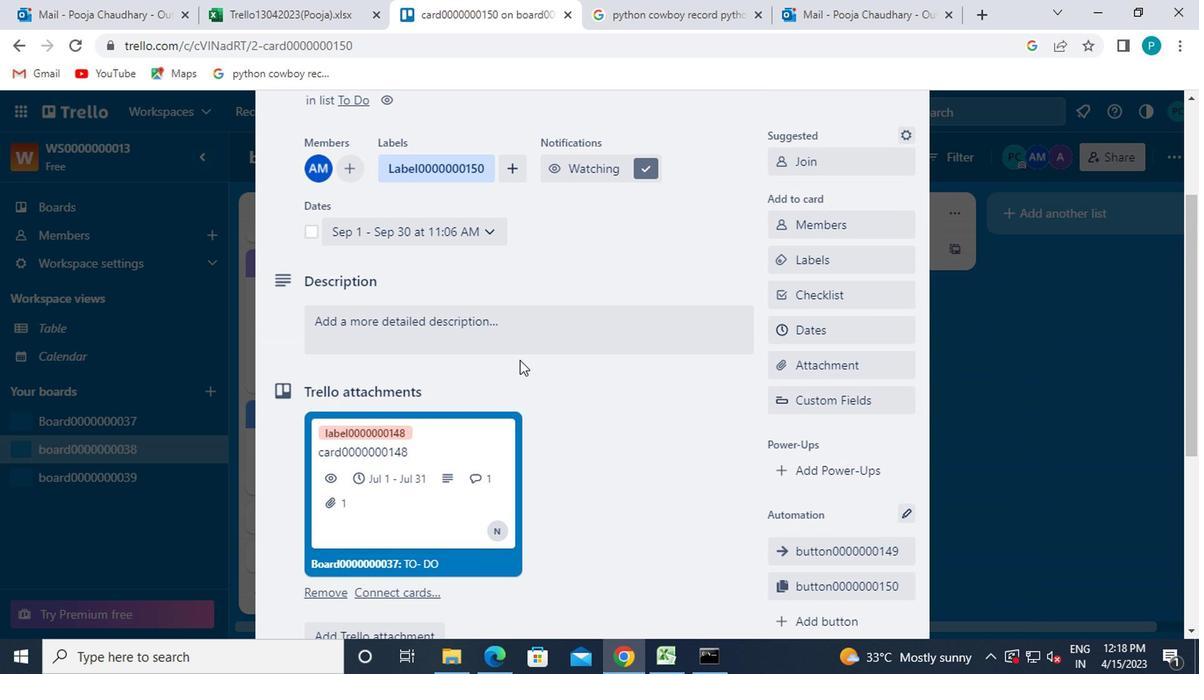 
Action: Mouse pressed left at (483, 333)
Screenshot: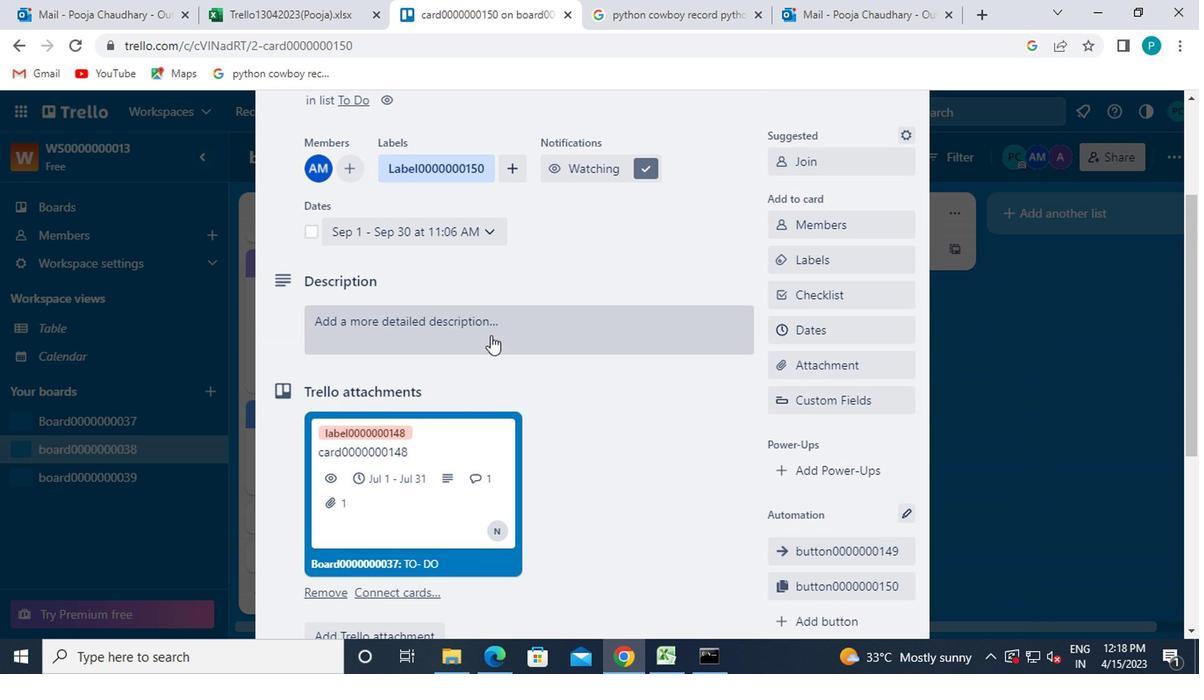 
Action: Mouse moved to (483, 344)
Screenshot: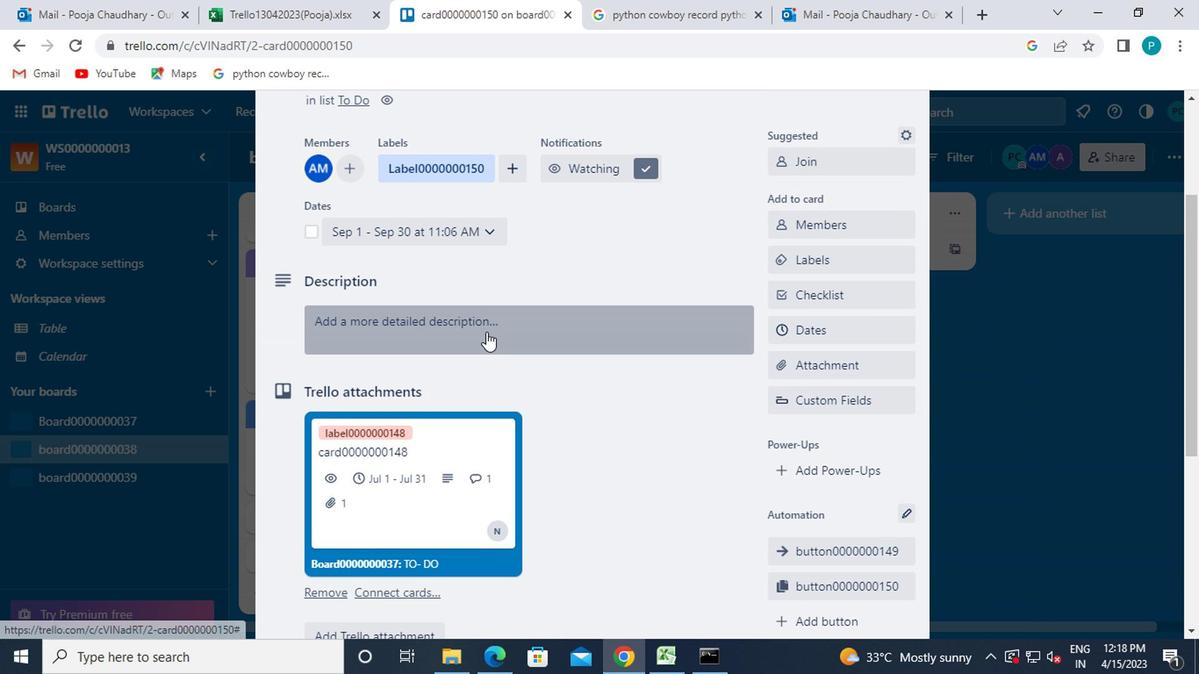 
Action: Key pressed ds<Key.backspace><Key.backspace><Key.caps_lock>s<Key.backspace>ds0000000150
Screenshot: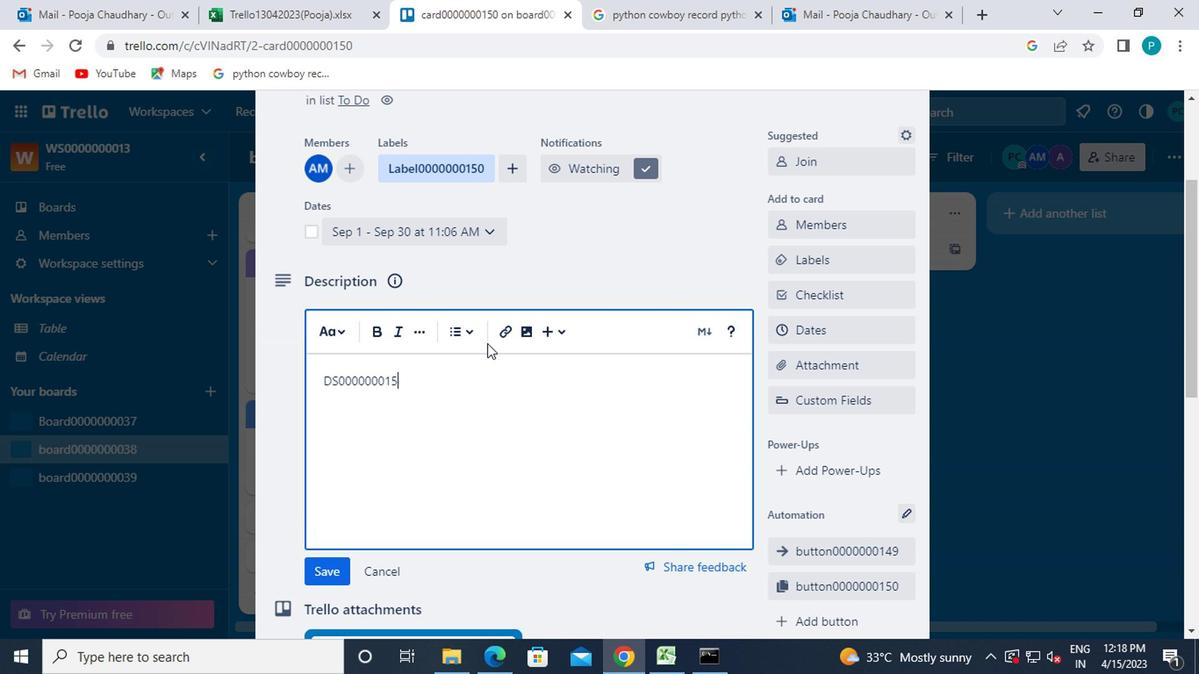 
Action: Mouse moved to (318, 586)
Screenshot: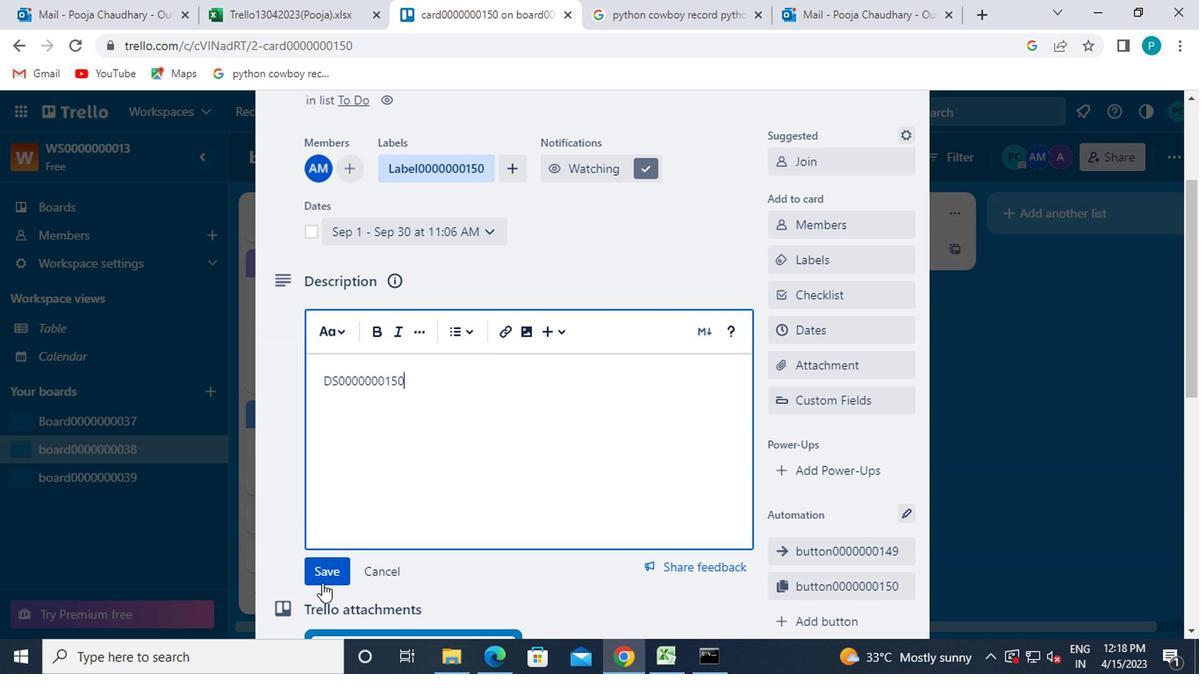 
Action: Mouse pressed left at (318, 586)
Screenshot: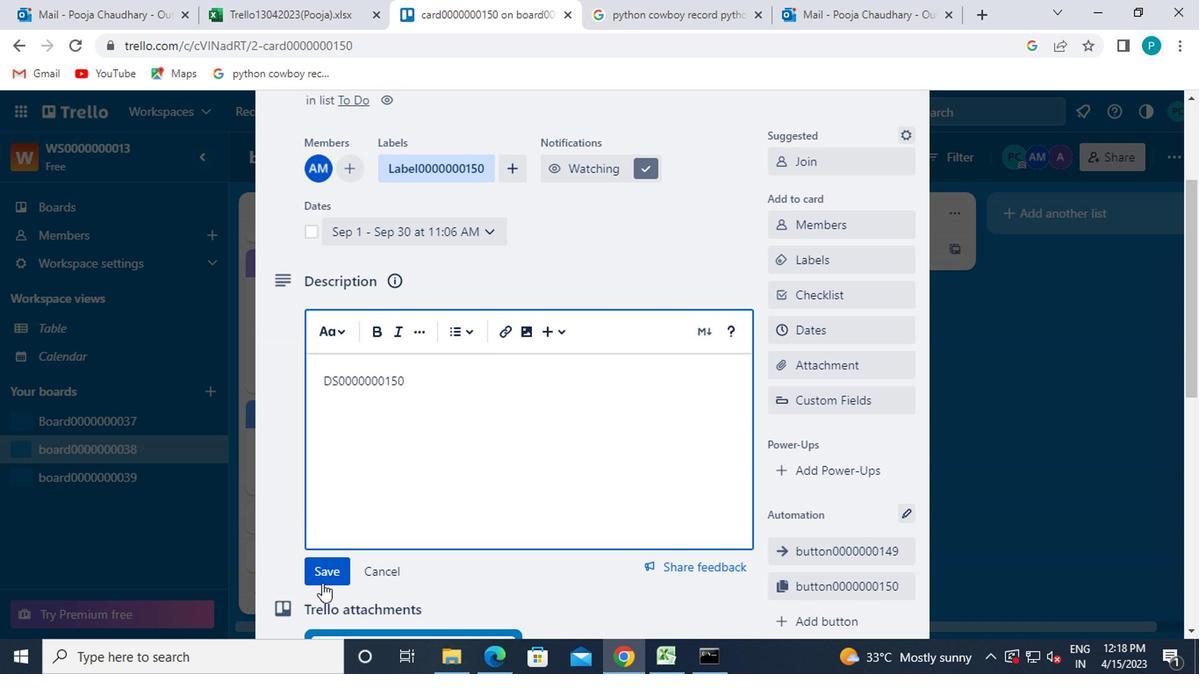 
Action: Mouse moved to (321, 582)
Screenshot: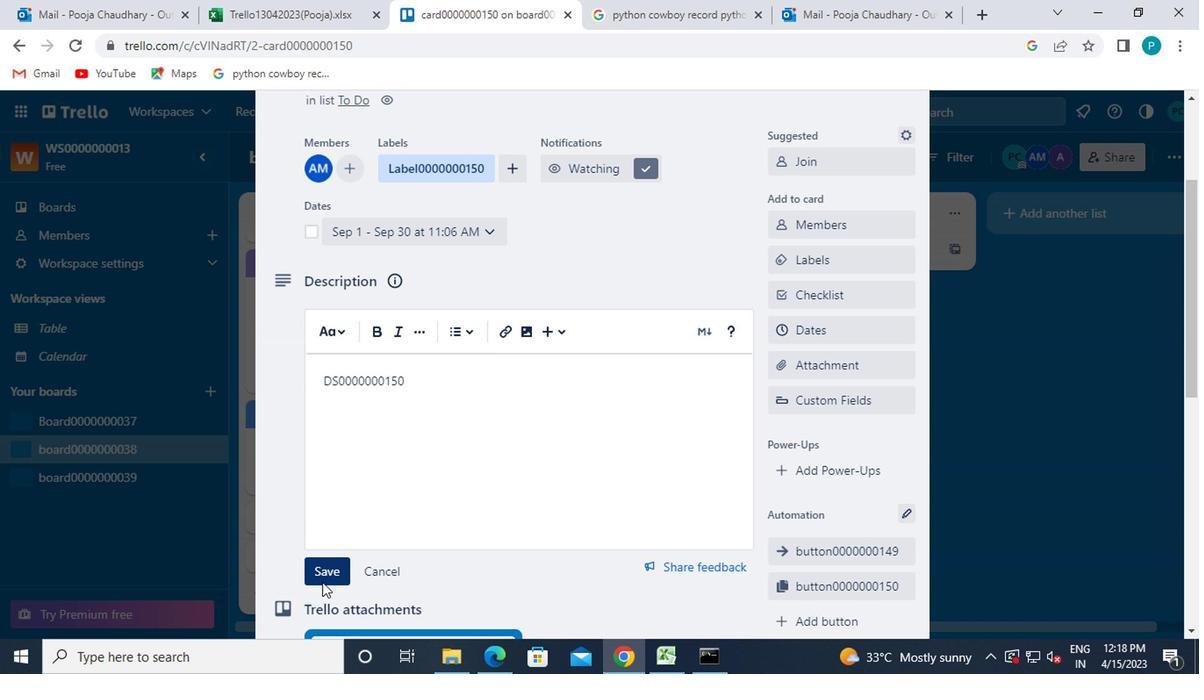 
Action: Mouse scrolled (321, 581) with delta (0, 0)
Screenshot: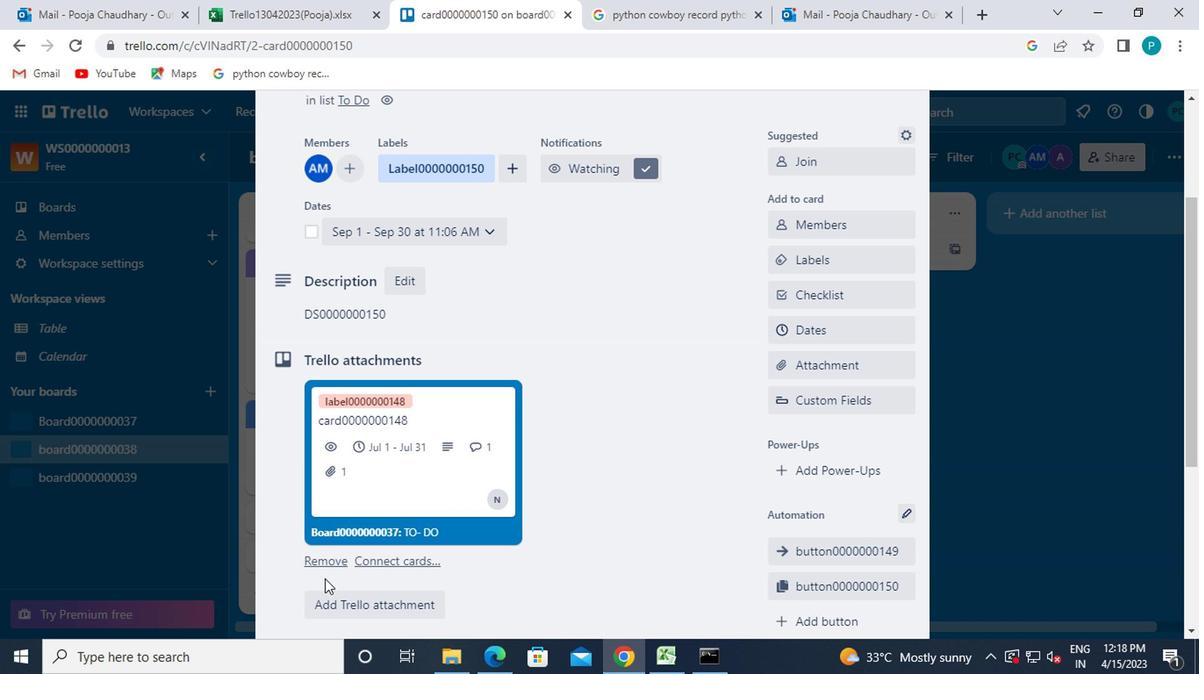 
Action: Mouse scrolled (321, 581) with delta (0, 0)
Screenshot: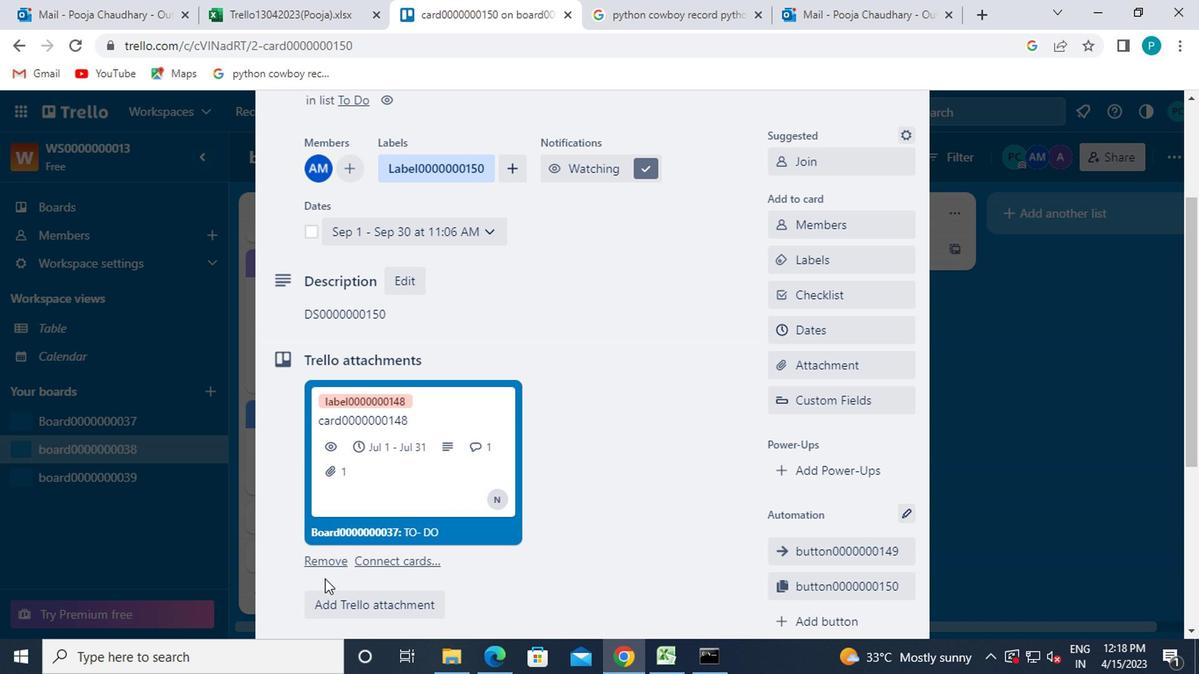 
Action: Mouse moved to (320, 578)
Screenshot: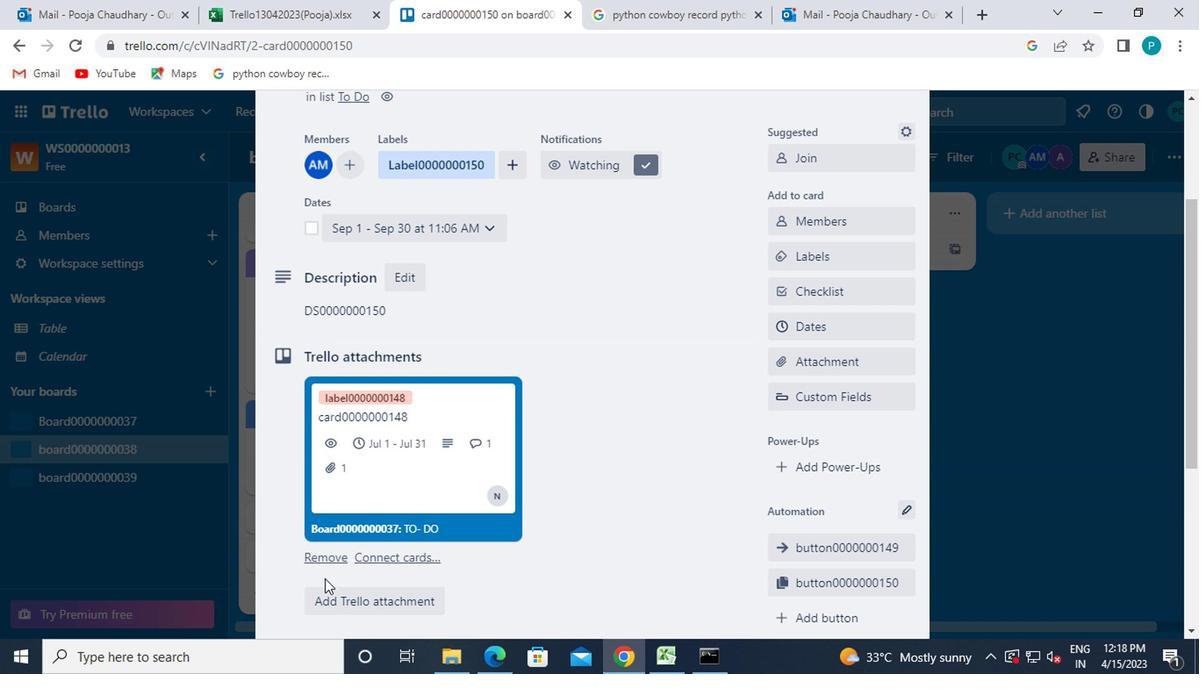 
Action: Mouse scrolled (320, 577) with delta (0, 0)
Screenshot: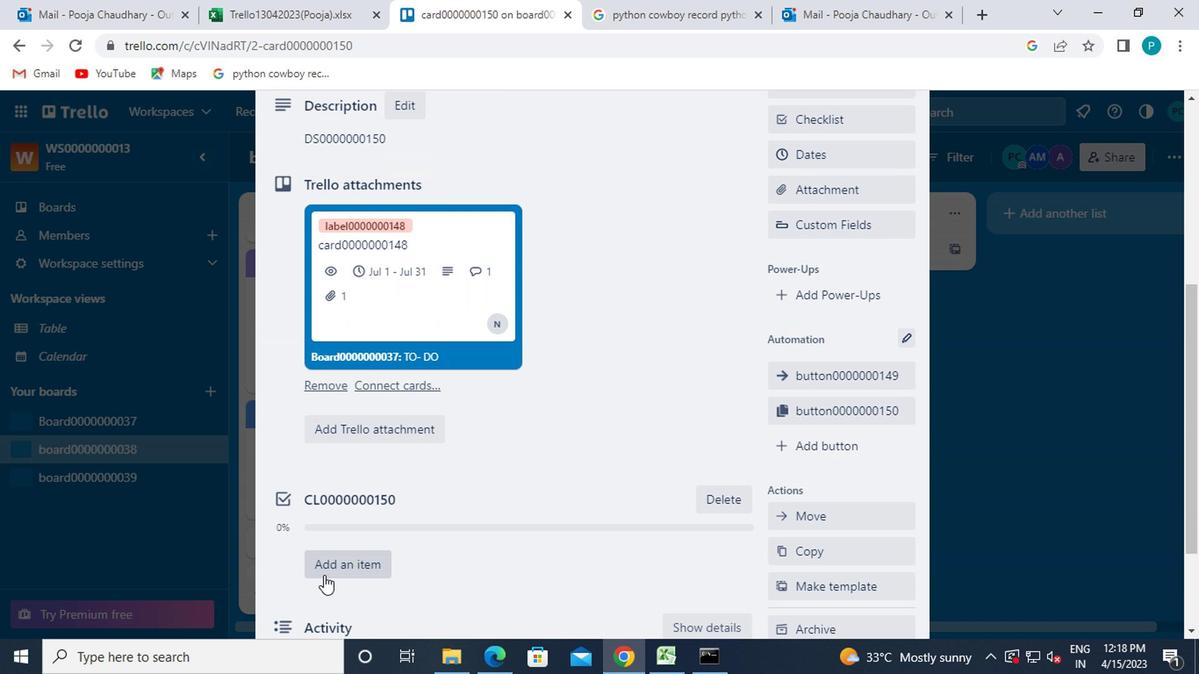 
Action: Mouse scrolled (320, 577) with delta (0, 0)
Screenshot: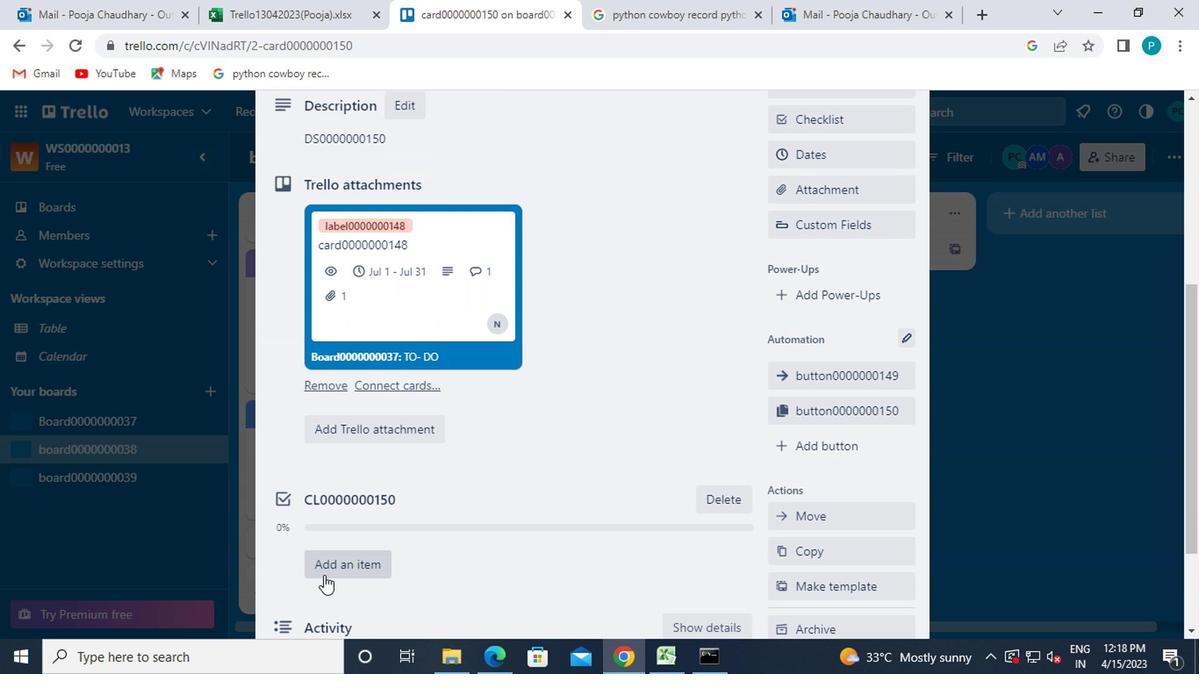 
Action: Mouse moved to (322, 535)
Screenshot: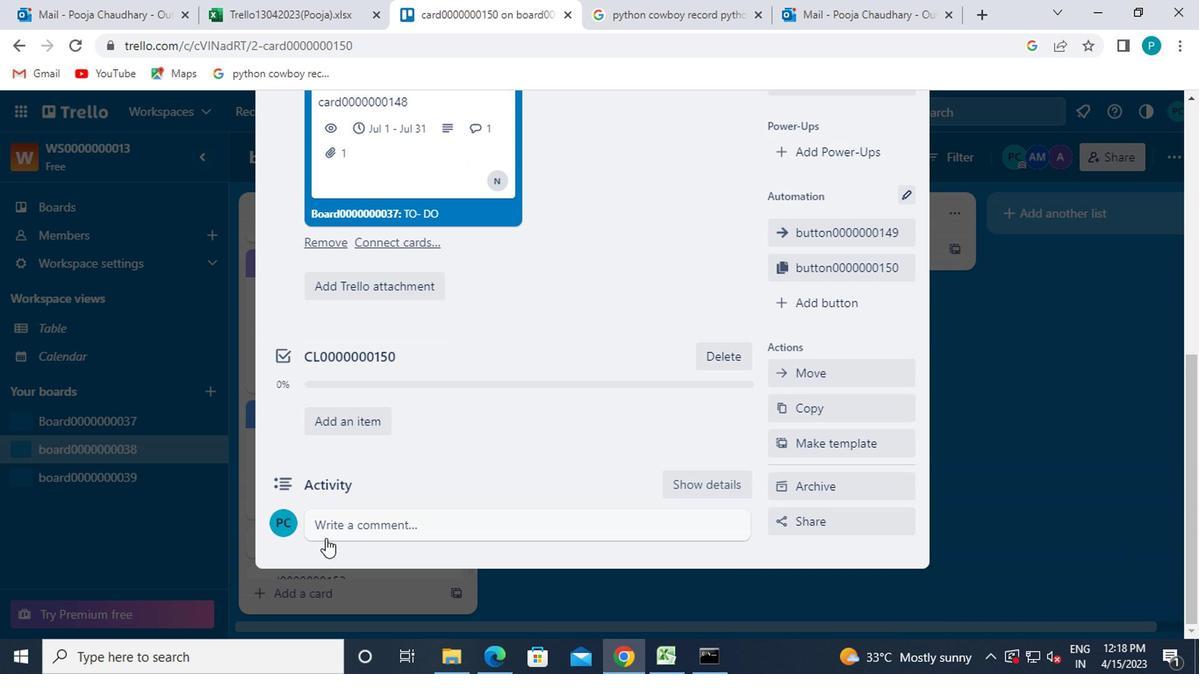 
Action: Mouse pressed left at (322, 535)
Screenshot: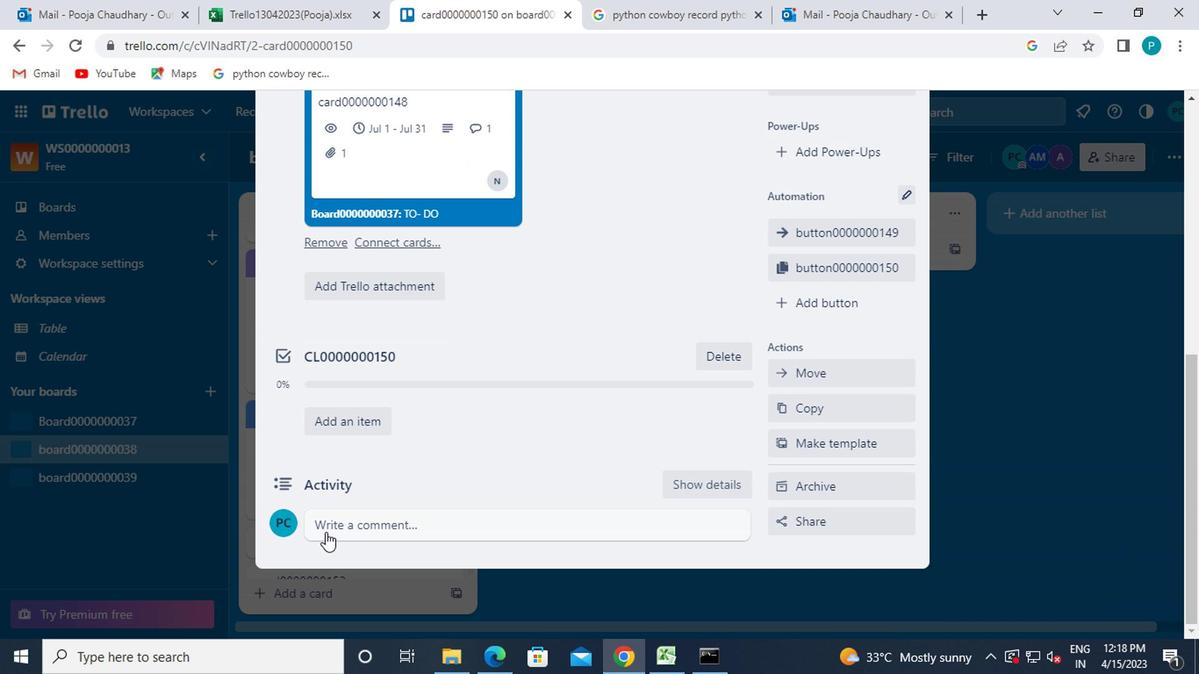 
Action: Mouse moved to (324, 532)
Screenshot: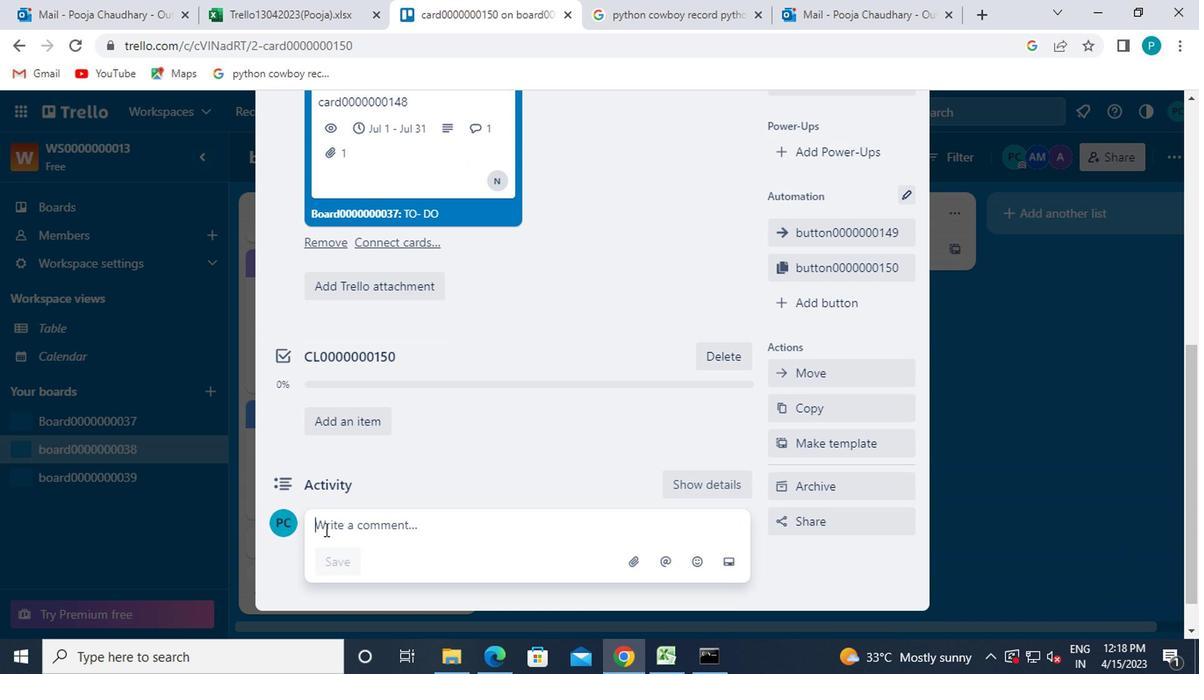 
Action: Key pressed cm0000000150
Screenshot: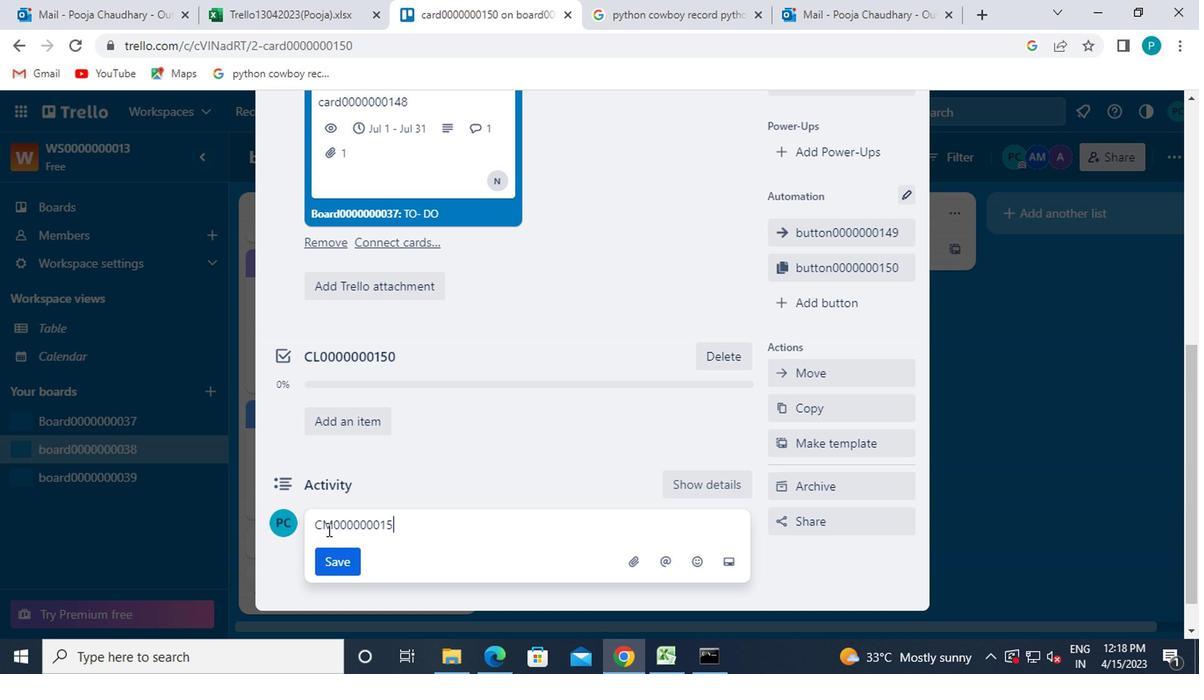 
Action: Mouse moved to (336, 565)
Screenshot: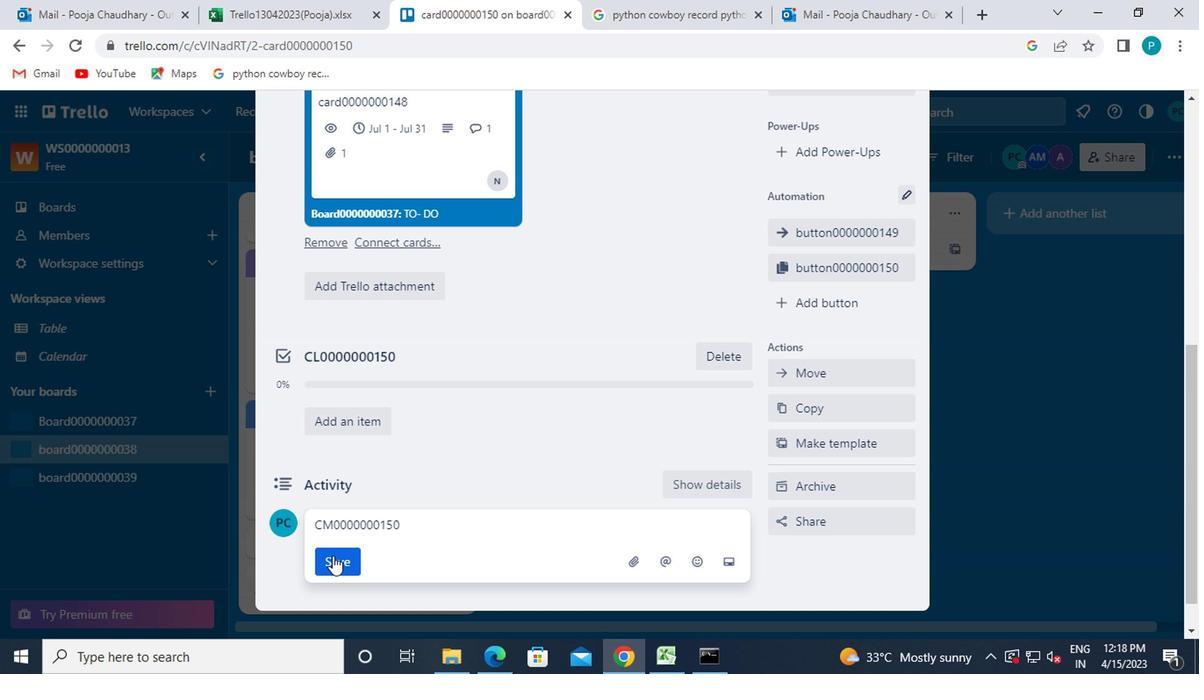 
Action: Mouse pressed left at (336, 565)
Screenshot: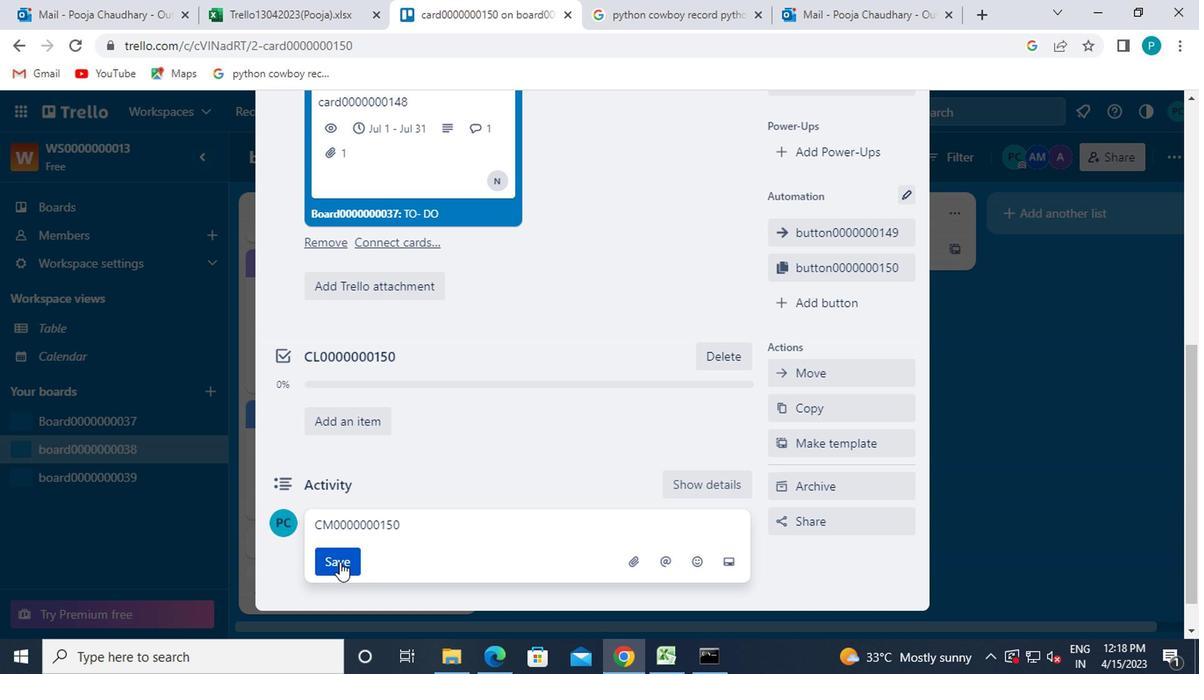 
Action: Mouse moved to (571, 546)
Screenshot: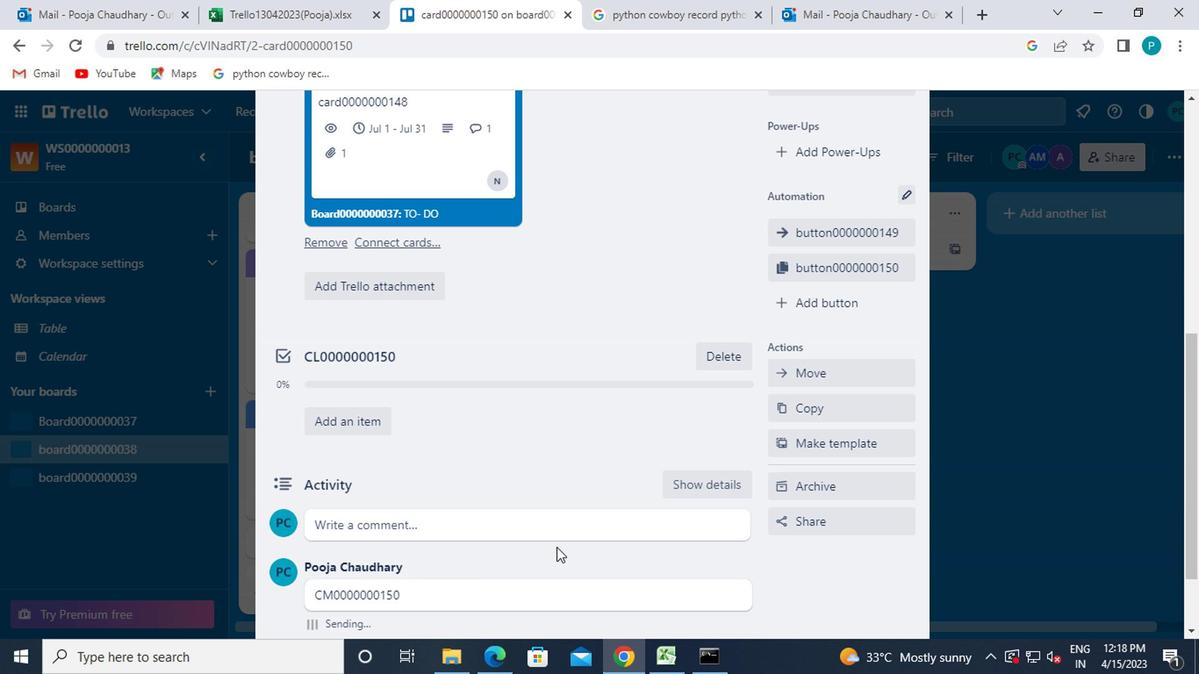 
Action: Mouse scrolled (571, 544) with delta (0, -1)
Screenshot: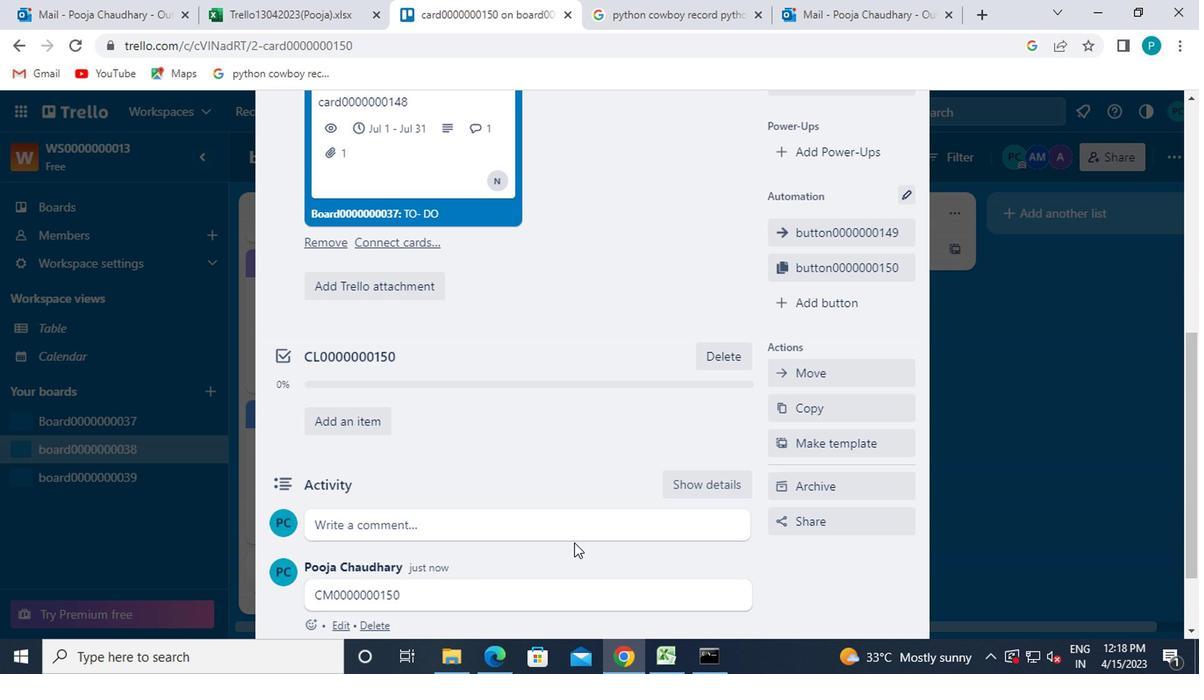 
Action: Mouse scrolled (571, 546) with delta (0, 0)
Screenshot: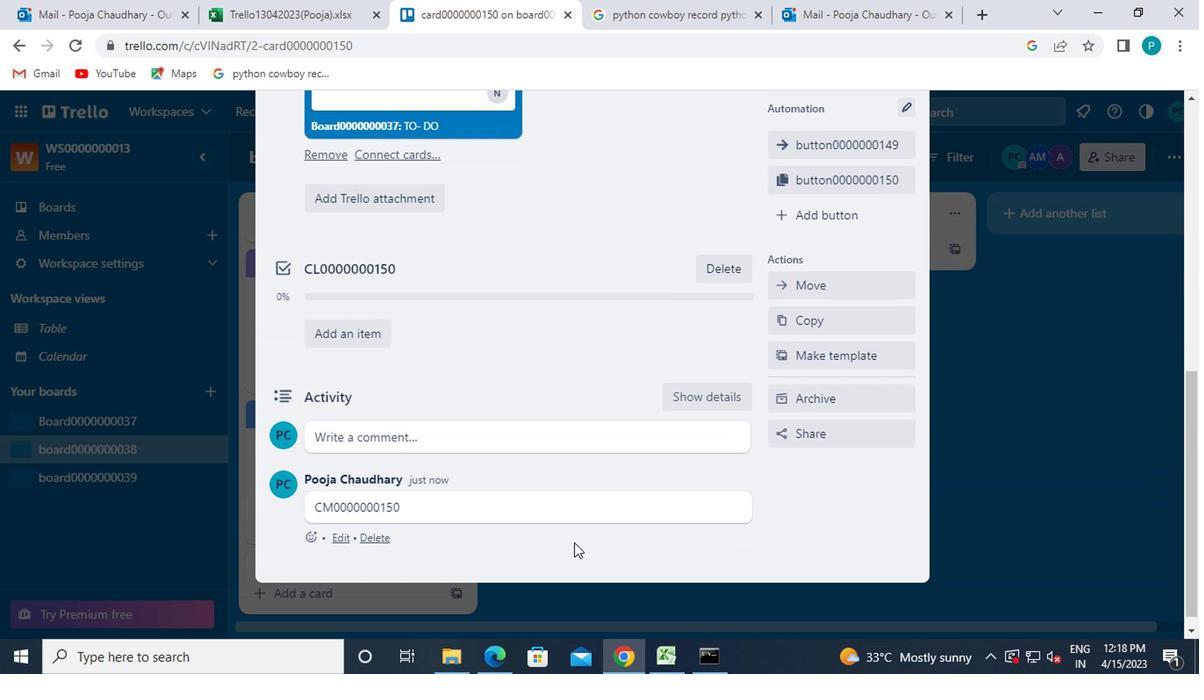 
Action: Mouse scrolled (571, 546) with delta (0, 0)
Screenshot: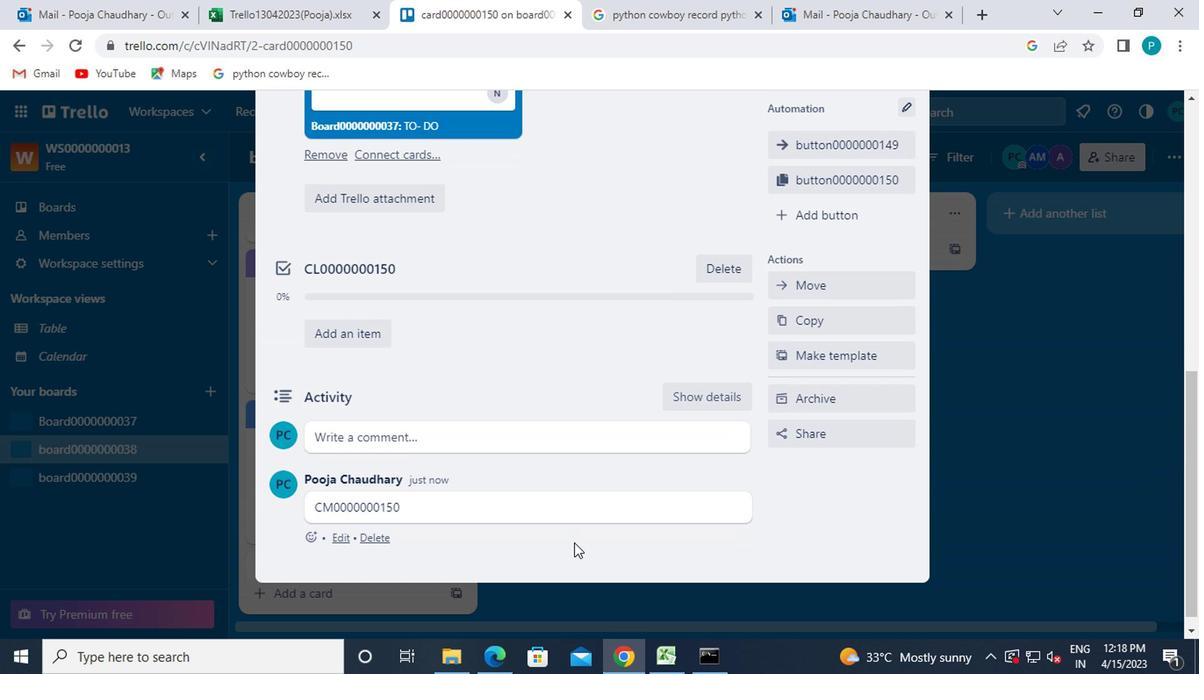 
Action: Mouse scrolled (571, 546) with delta (0, 0)
Screenshot: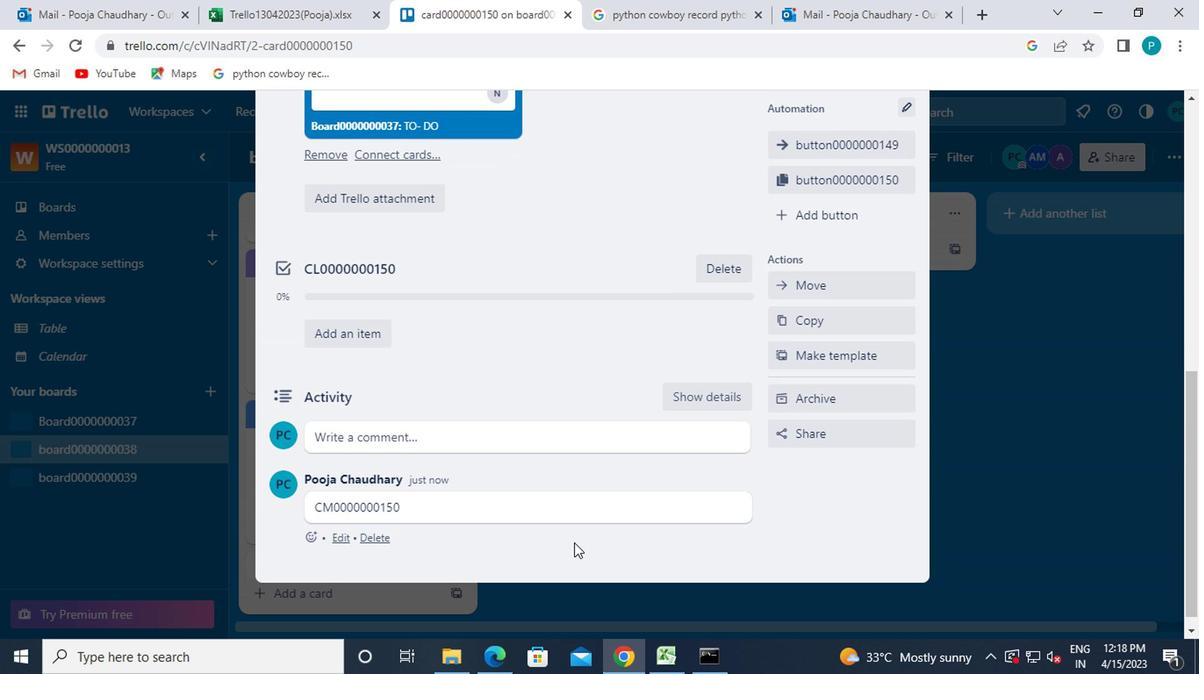 
